 Task: Create a due date automation trigger when advanced on, on the wednesday before a card is due add content with a name or a description not containing resume at 11:00 AM.
Action: Mouse moved to (950, 290)
Screenshot: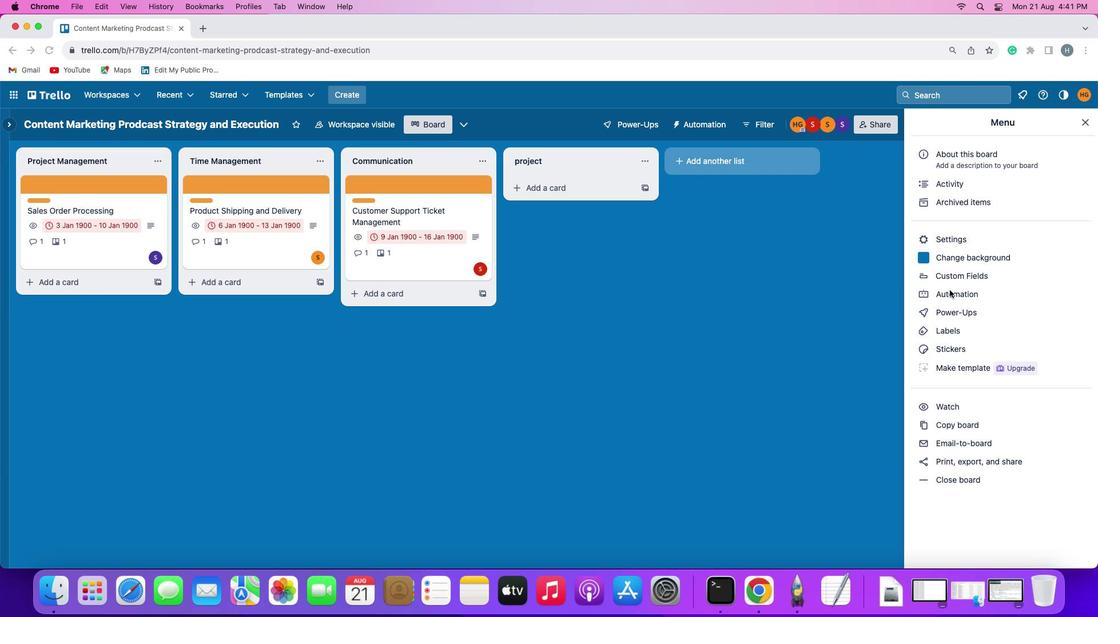 
Action: Mouse pressed left at (950, 290)
Screenshot: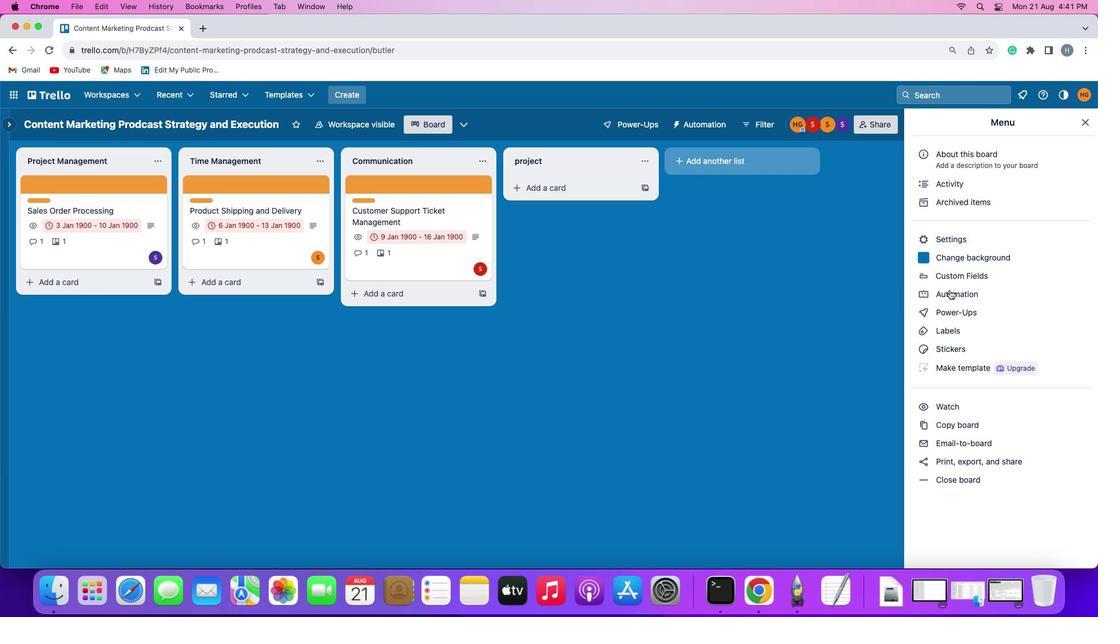 
Action: Mouse pressed left at (950, 290)
Screenshot: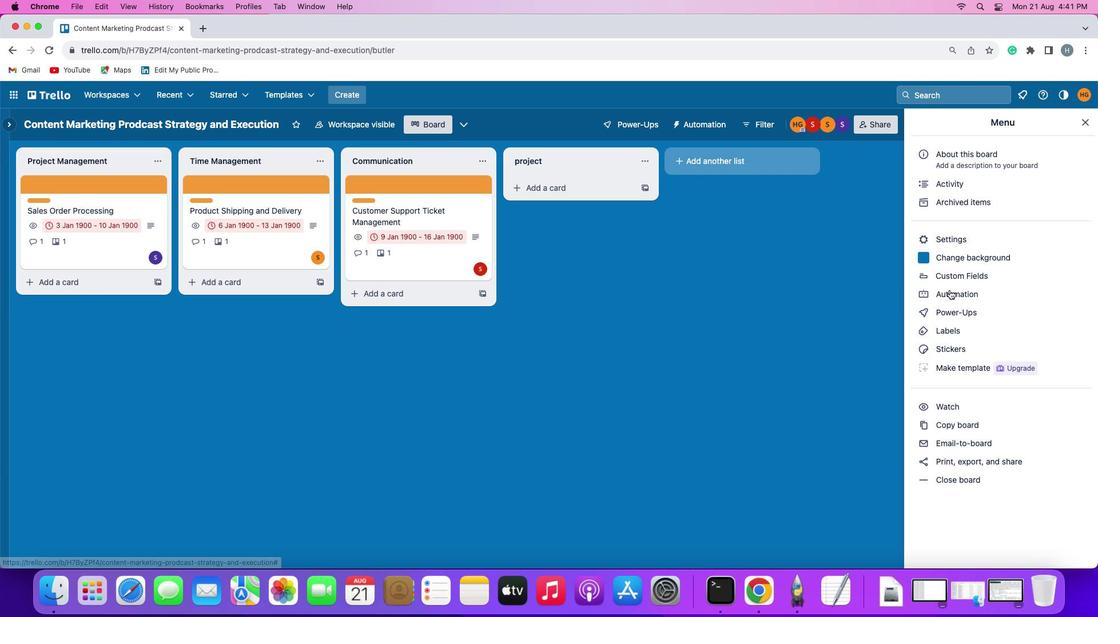 
Action: Mouse moved to (88, 273)
Screenshot: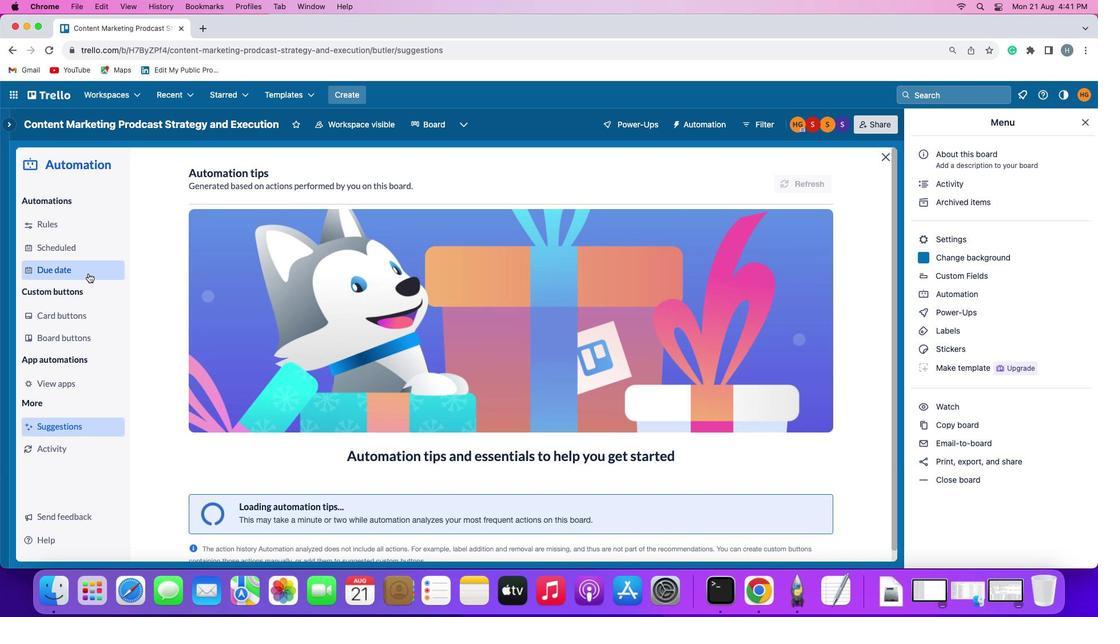 
Action: Mouse pressed left at (88, 273)
Screenshot: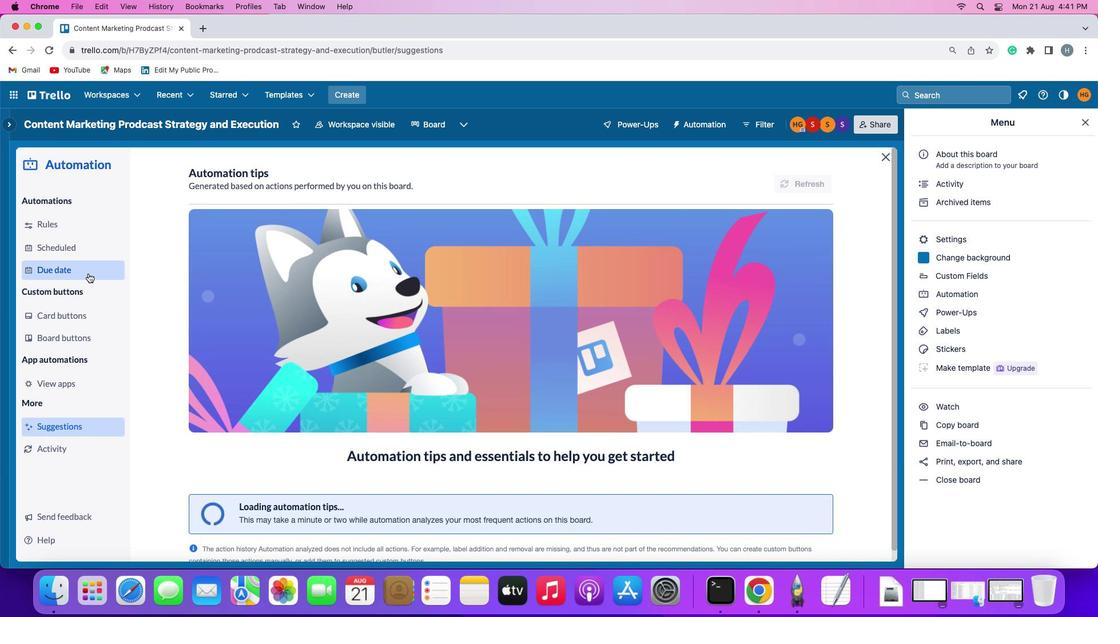 
Action: Mouse moved to (764, 176)
Screenshot: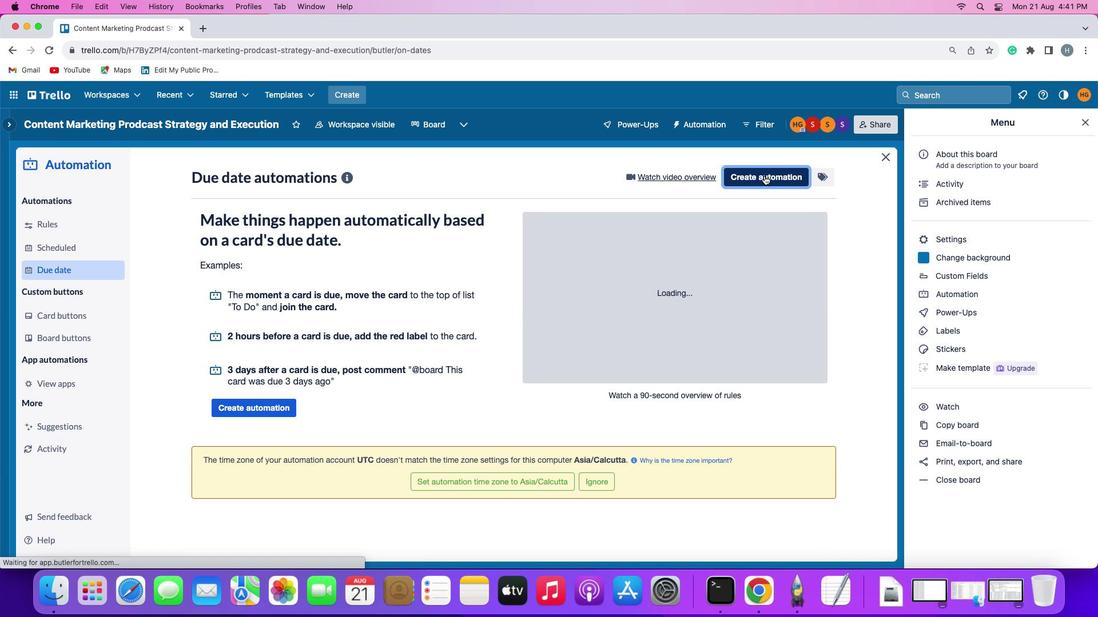 
Action: Mouse pressed left at (764, 176)
Screenshot: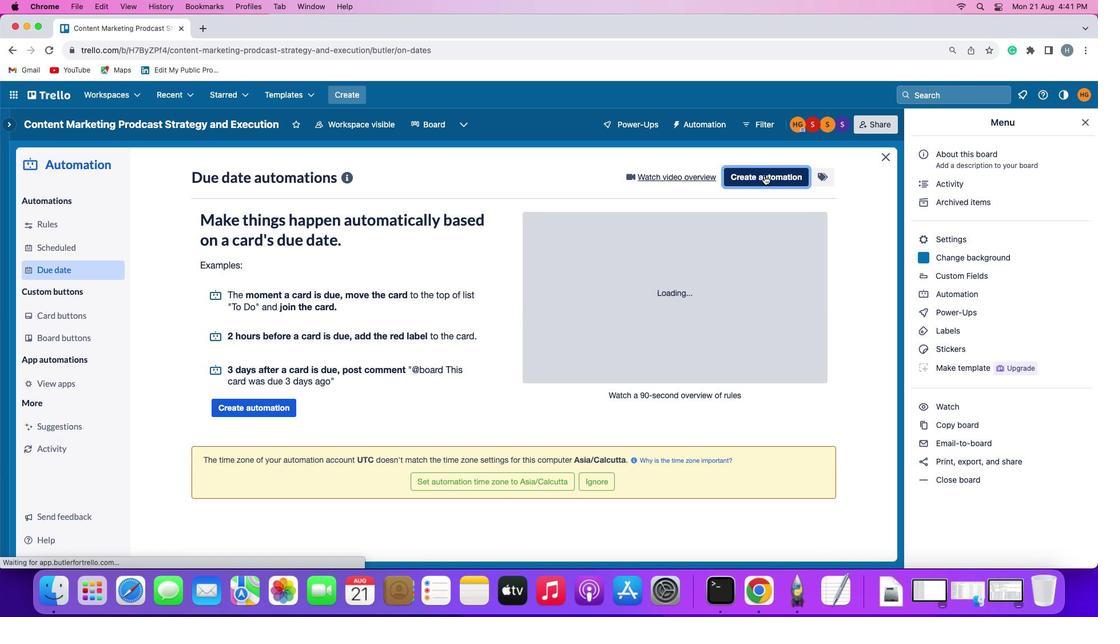 
Action: Mouse moved to (220, 283)
Screenshot: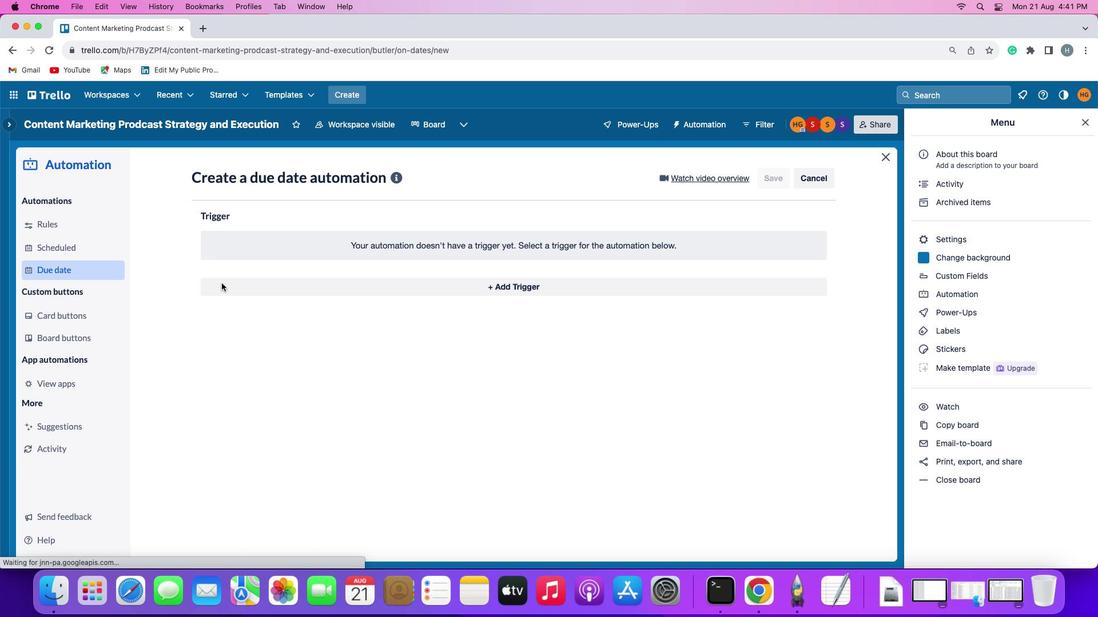 
Action: Mouse pressed left at (220, 283)
Screenshot: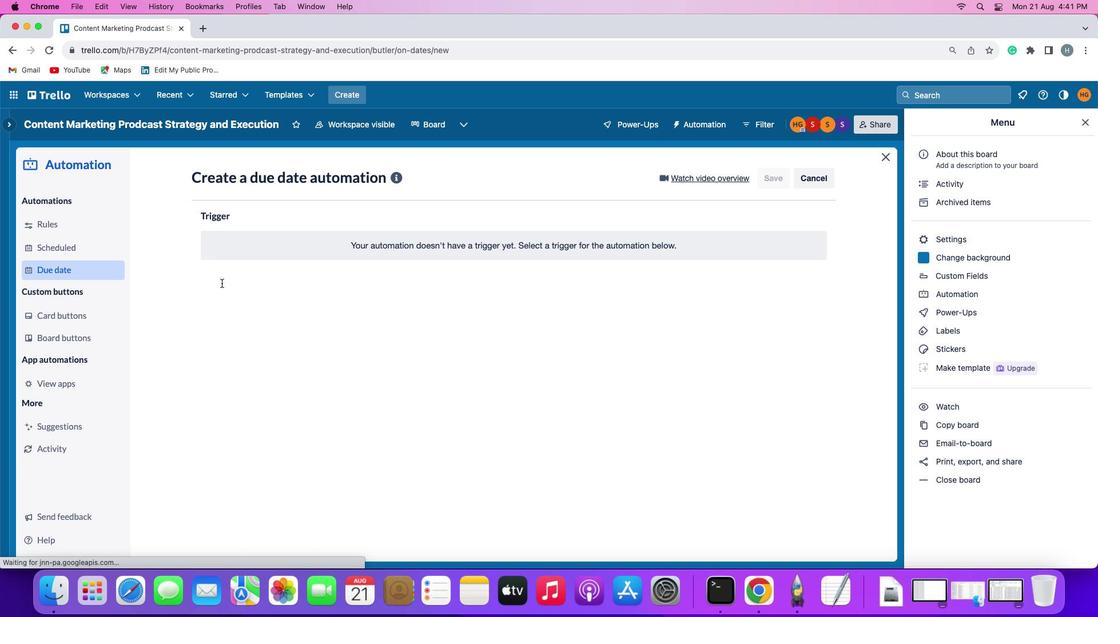 
Action: Mouse moved to (249, 514)
Screenshot: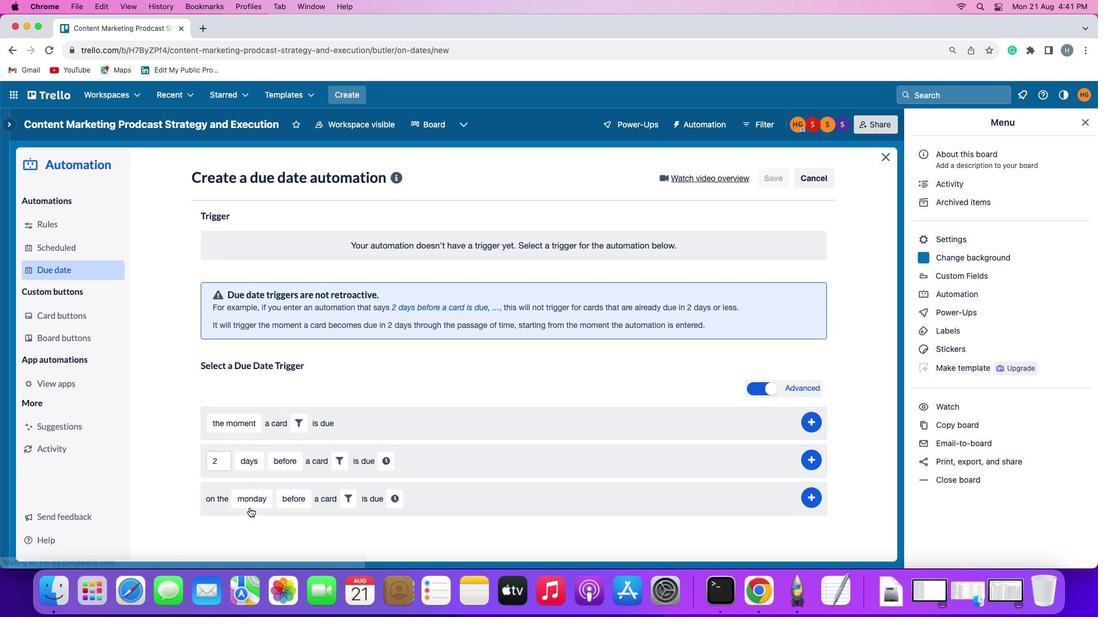 
Action: Mouse pressed left at (249, 514)
Screenshot: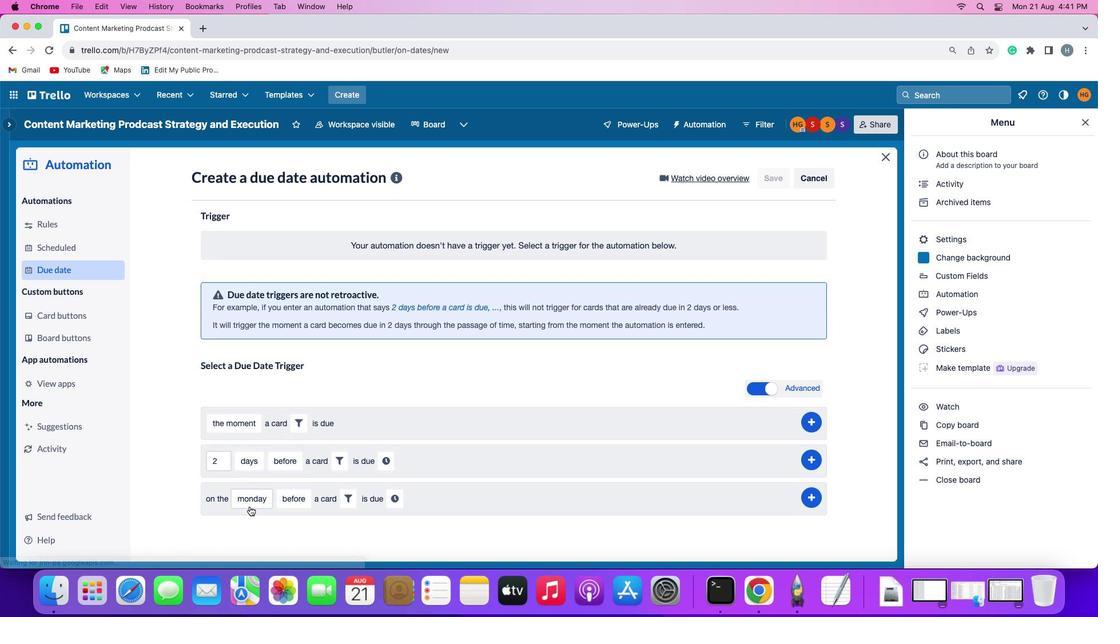 
Action: Mouse moved to (250, 503)
Screenshot: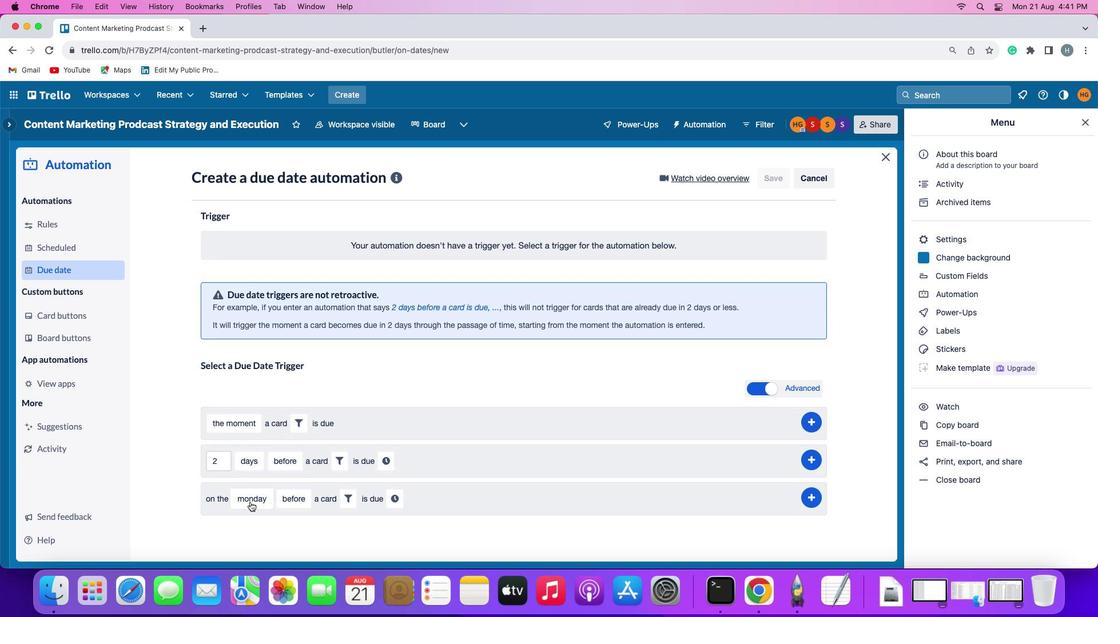 
Action: Mouse pressed left at (250, 503)
Screenshot: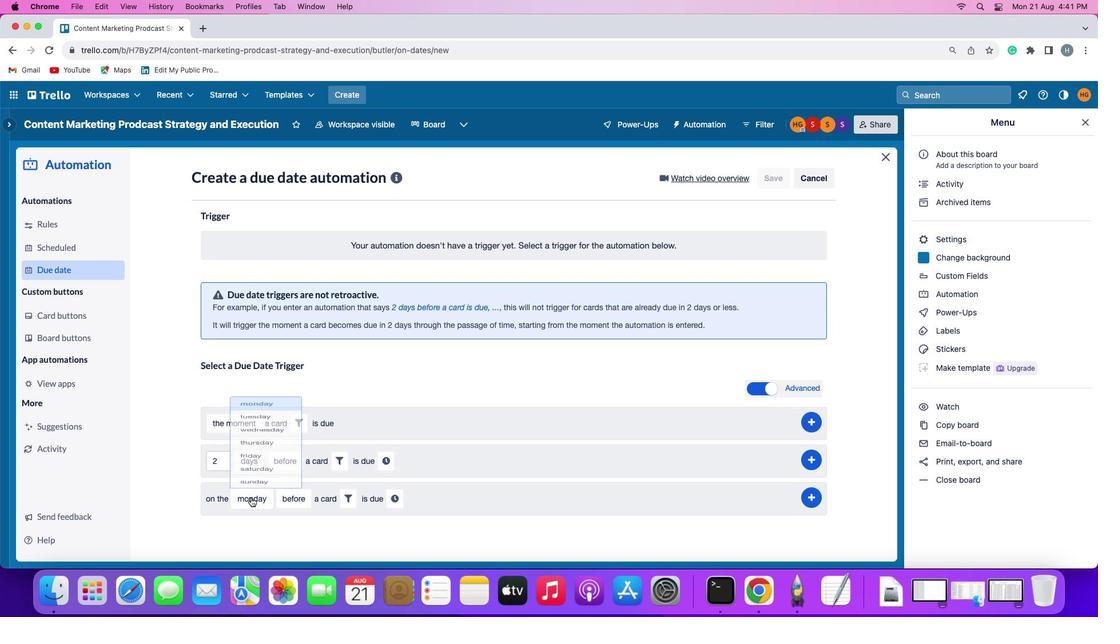 
Action: Mouse moved to (275, 390)
Screenshot: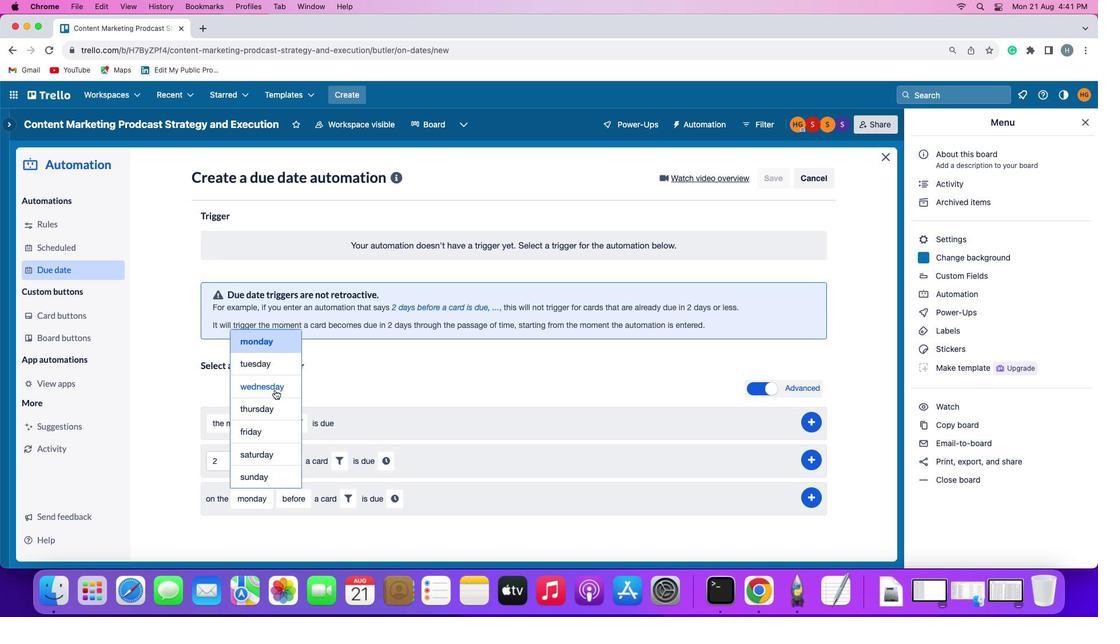 
Action: Mouse pressed left at (275, 390)
Screenshot: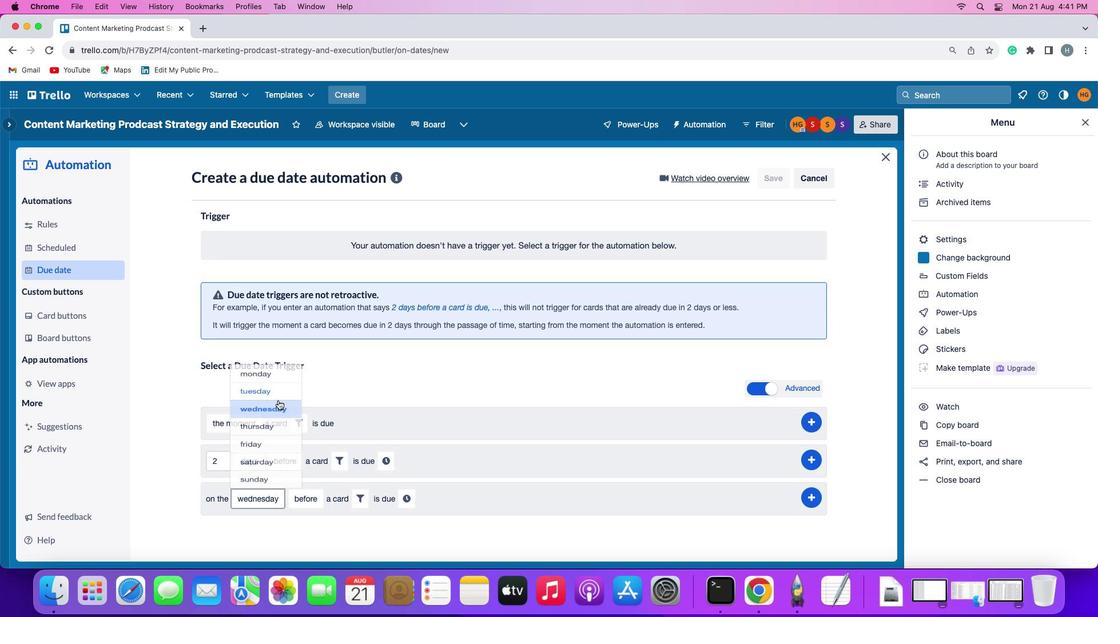 
Action: Mouse moved to (366, 495)
Screenshot: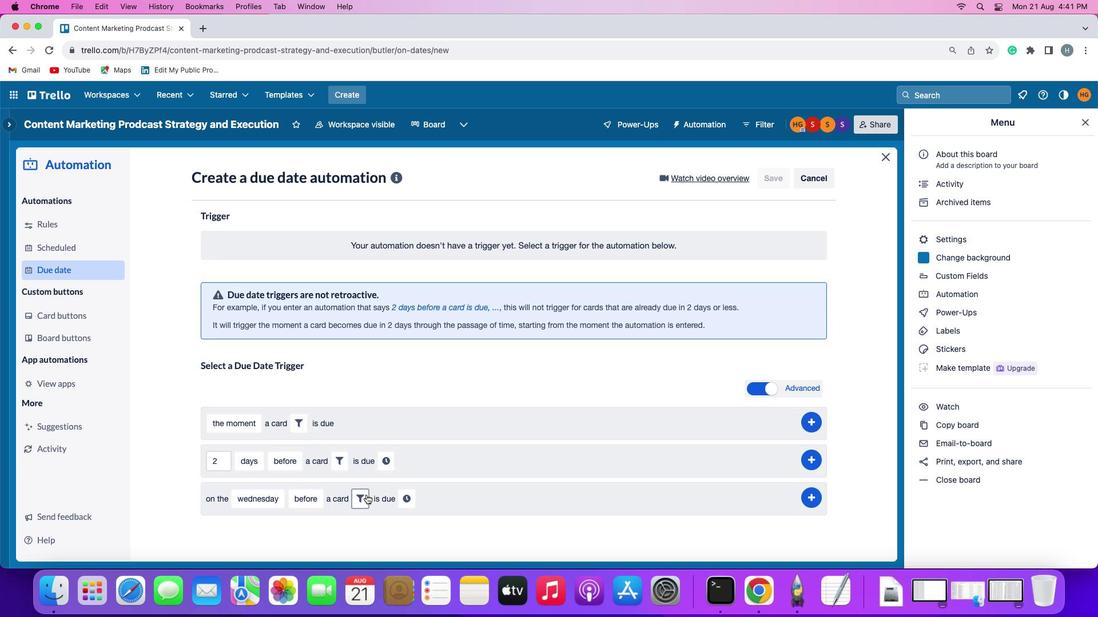 
Action: Mouse pressed left at (366, 495)
Screenshot: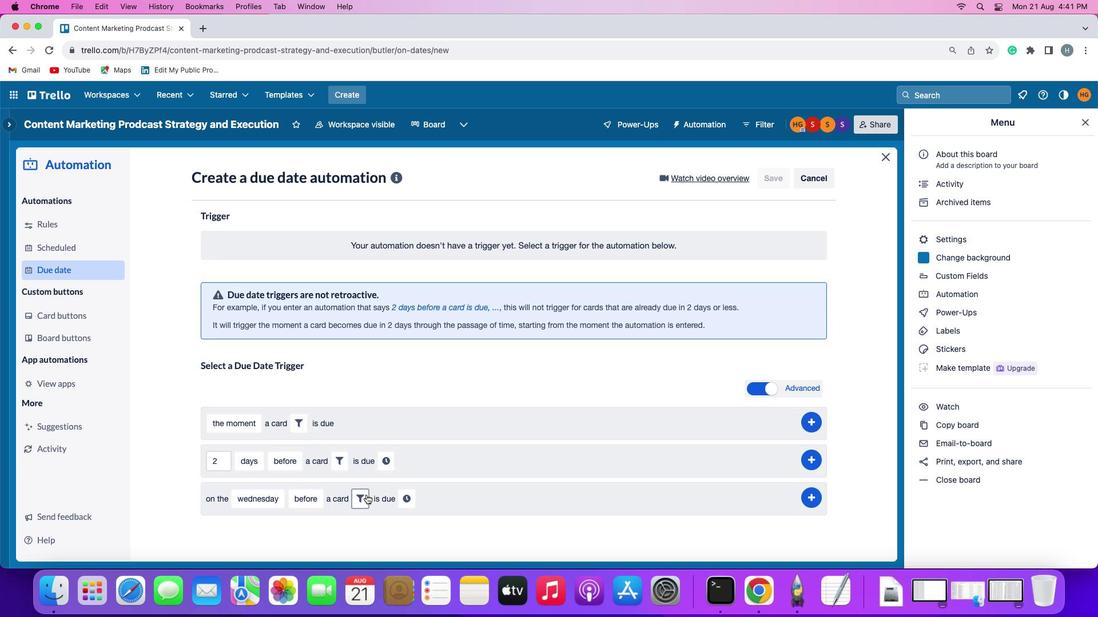 
Action: Mouse moved to (511, 534)
Screenshot: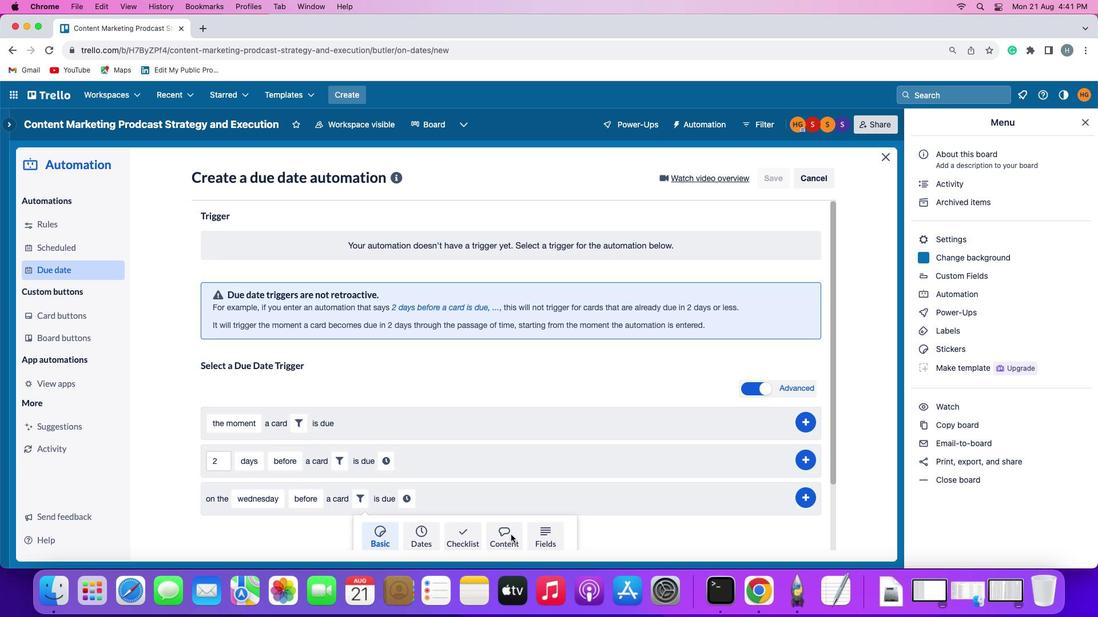
Action: Mouse pressed left at (511, 534)
Screenshot: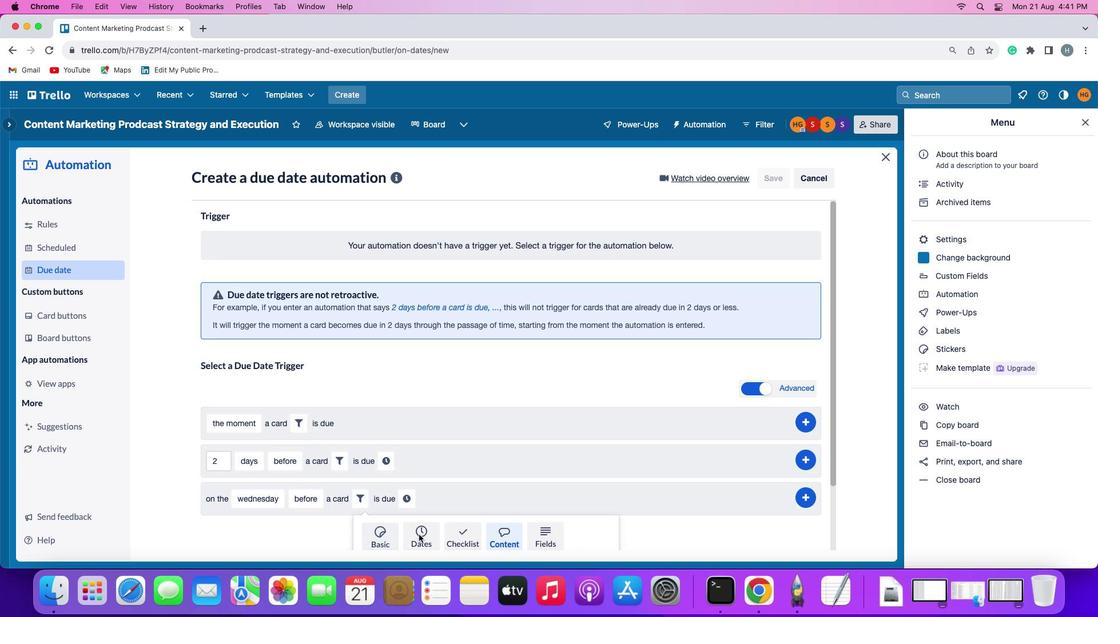 
Action: Mouse moved to (284, 532)
Screenshot: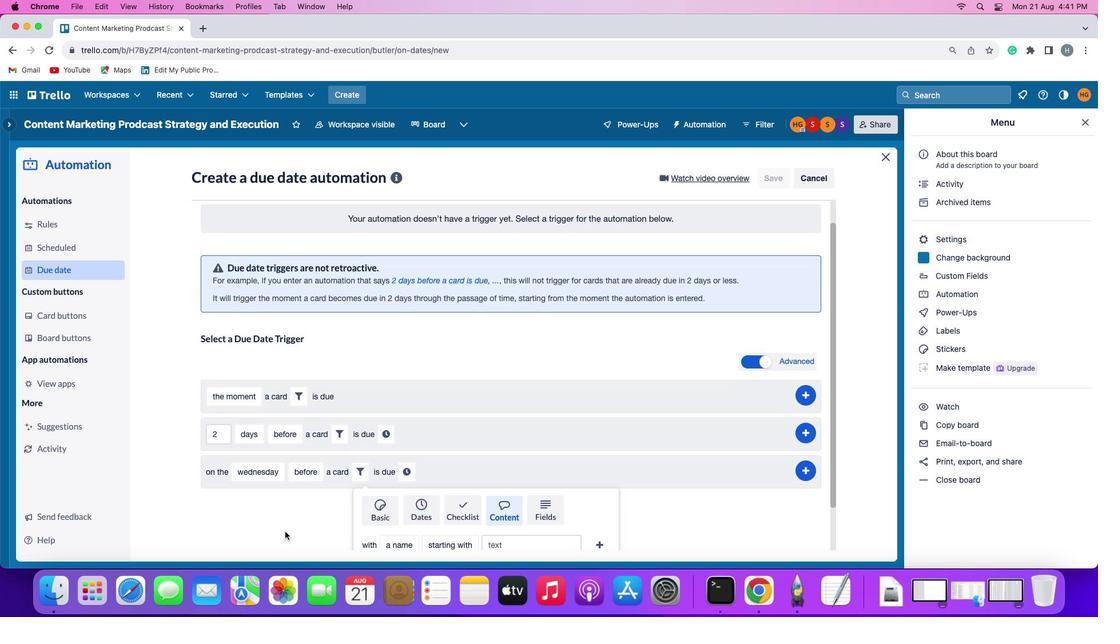 
Action: Mouse scrolled (284, 532) with delta (0, 0)
Screenshot: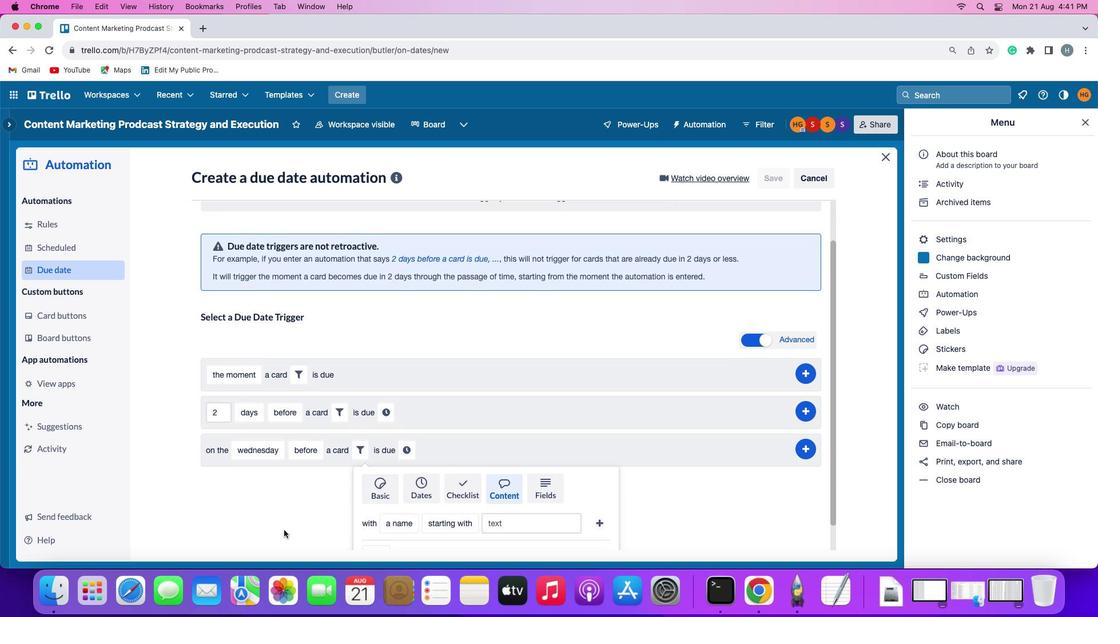 
Action: Mouse scrolled (284, 532) with delta (0, 0)
Screenshot: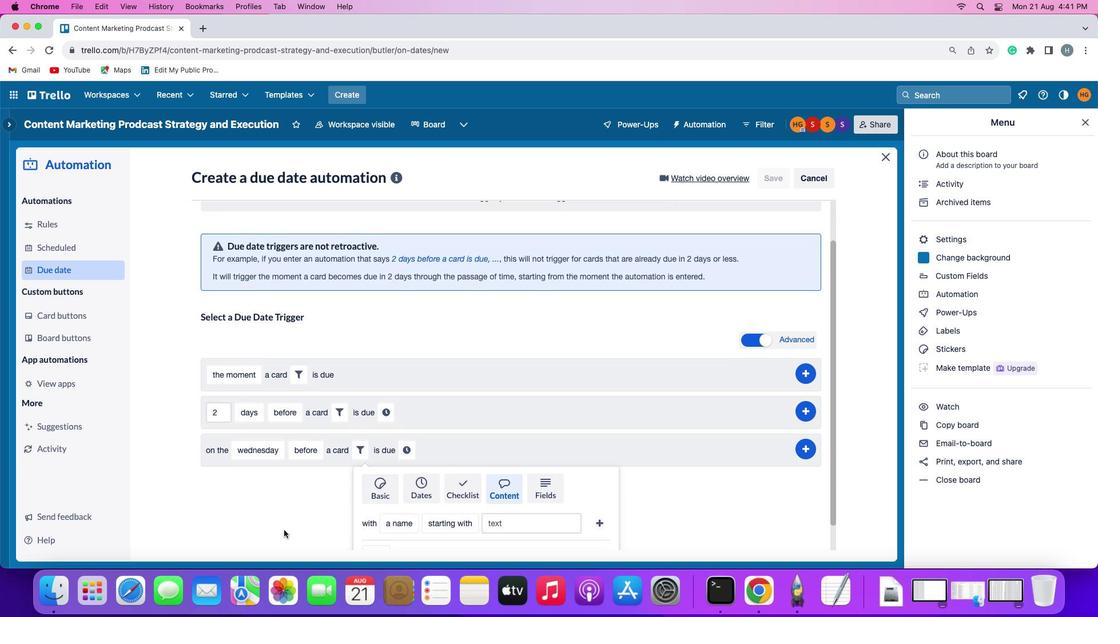 
Action: Mouse scrolled (284, 532) with delta (0, -1)
Screenshot: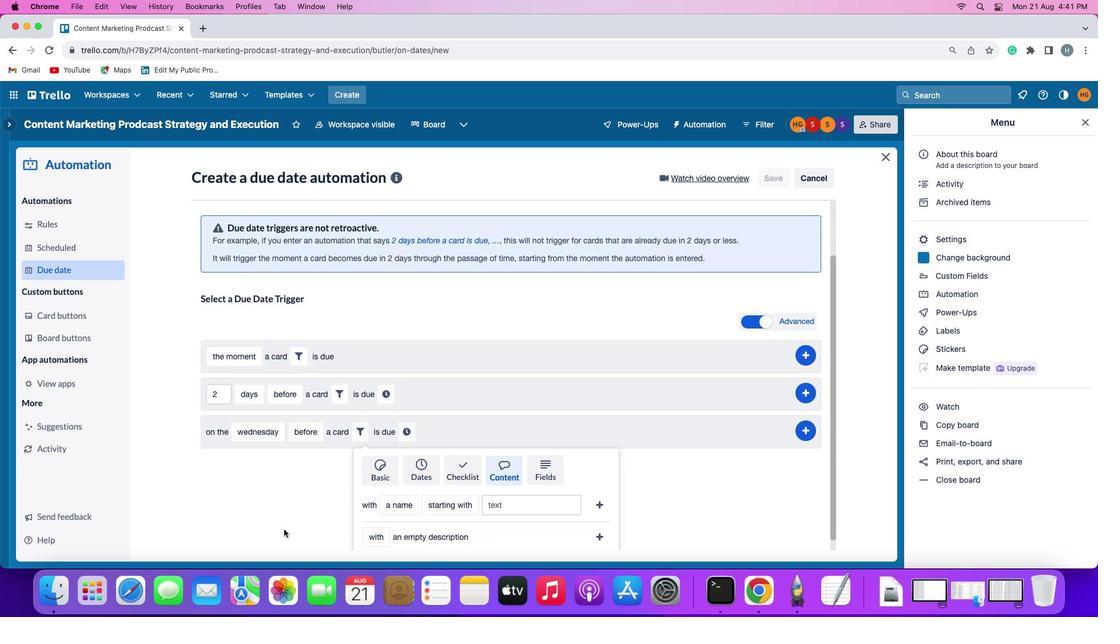 
Action: Mouse scrolled (284, 532) with delta (0, -2)
Screenshot: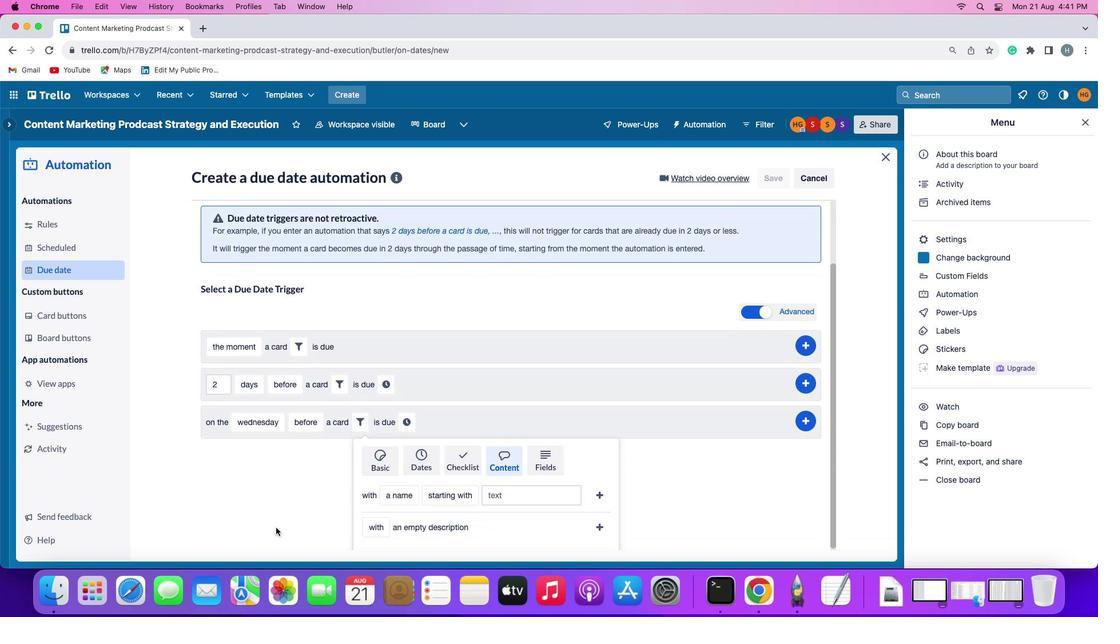 
Action: Mouse moved to (398, 492)
Screenshot: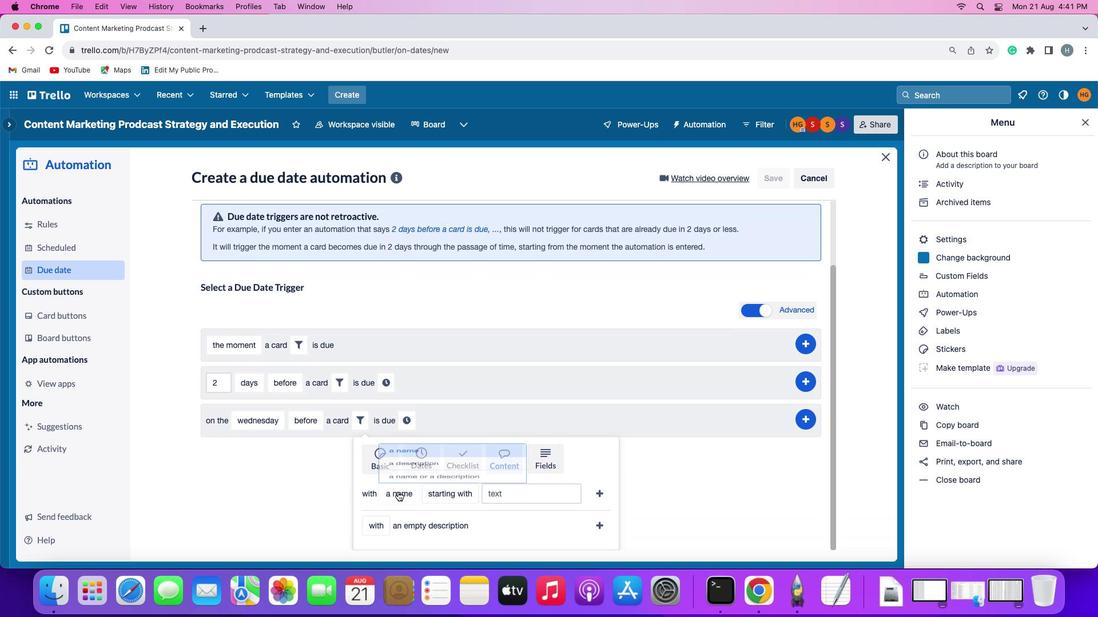 
Action: Mouse pressed left at (398, 492)
Screenshot: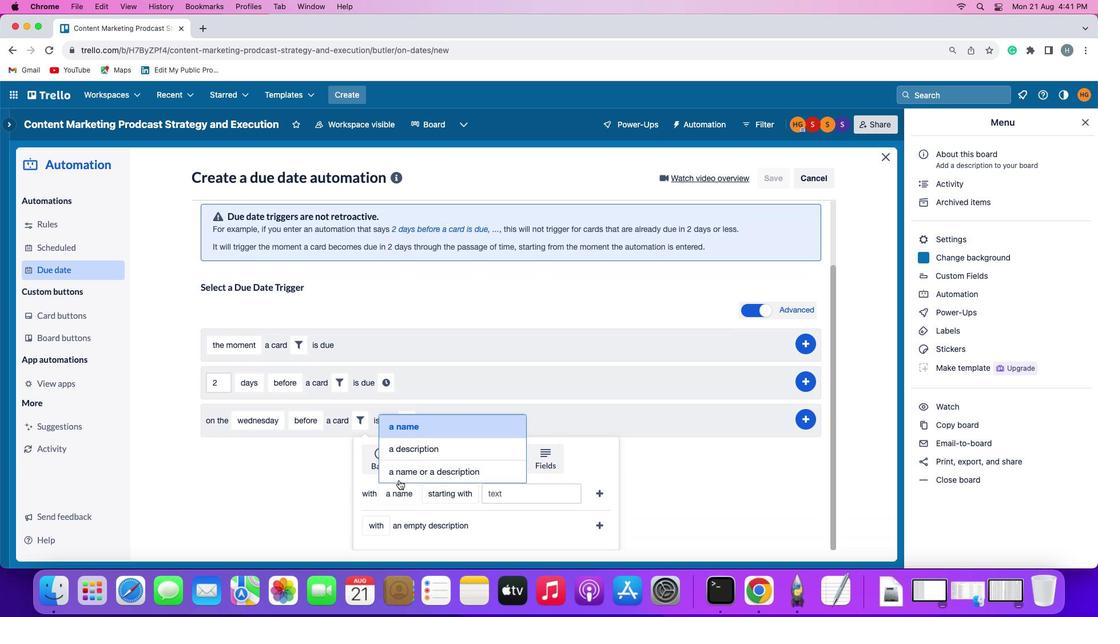 
Action: Mouse moved to (402, 470)
Screenshot: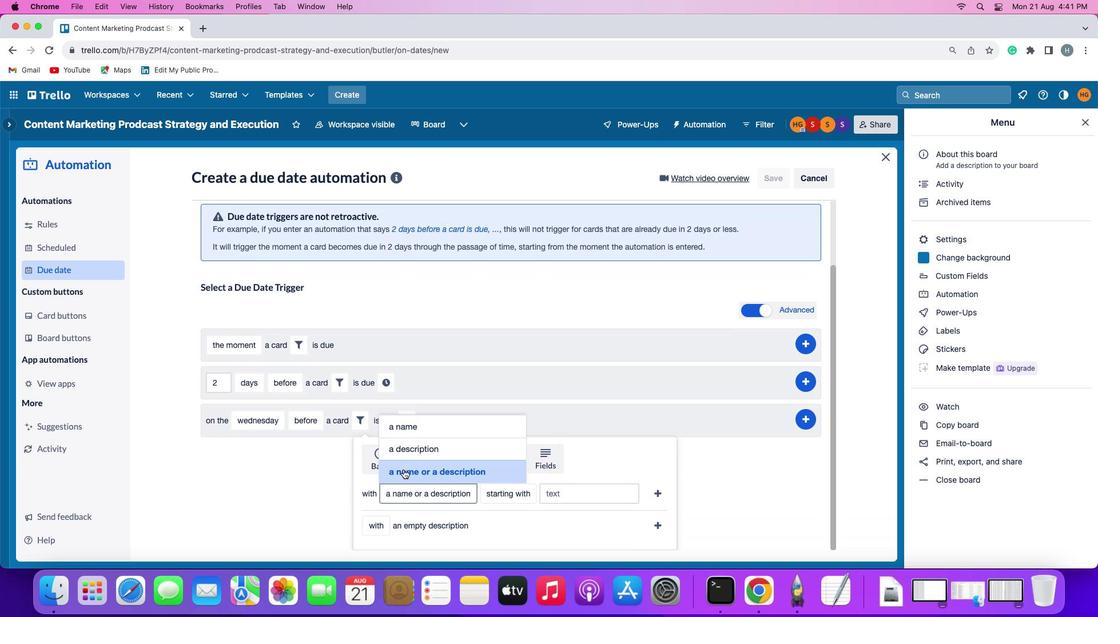 
Action: Mouse pressed left at (402, 470)
Screenshot: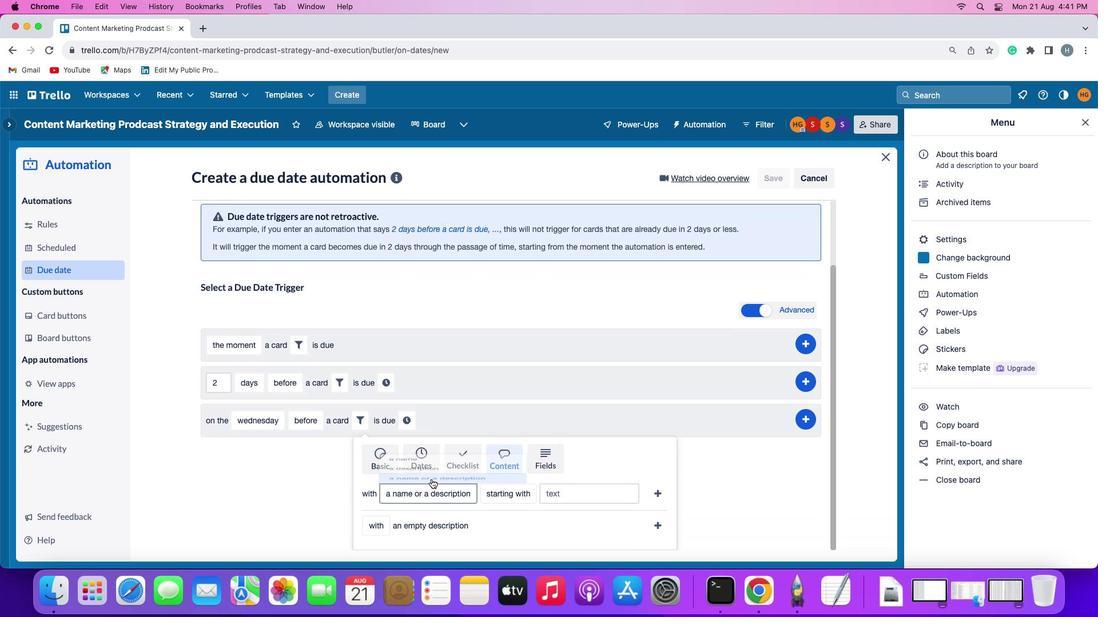 
Action: Mouse moved to (495, 491)
Screenshot: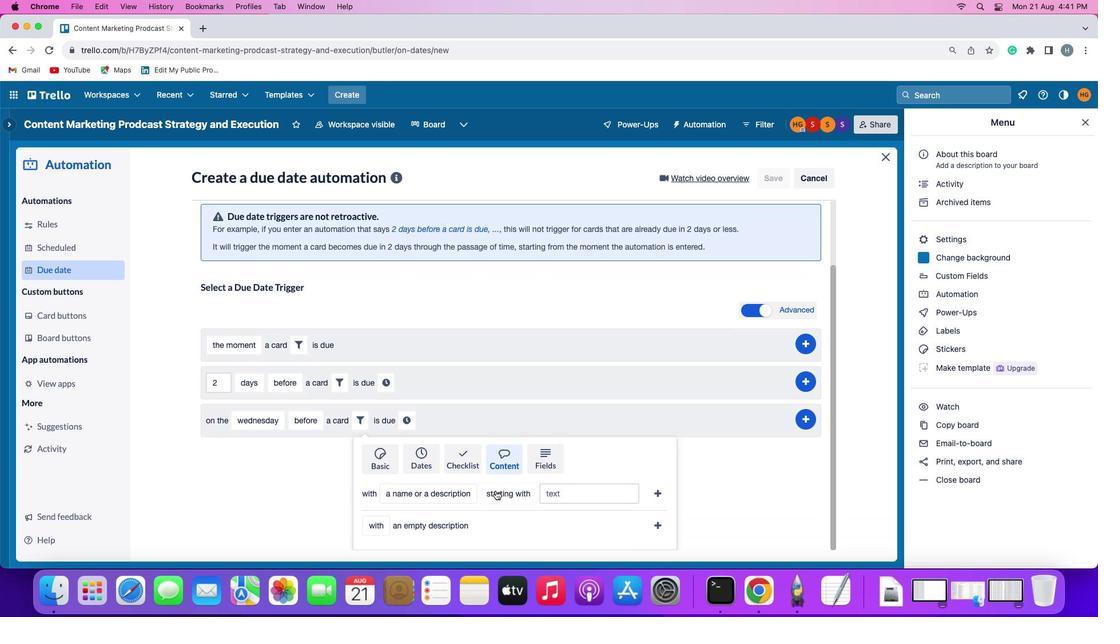 
Action: Mouse pressed left at (495, 491)
Screenshot: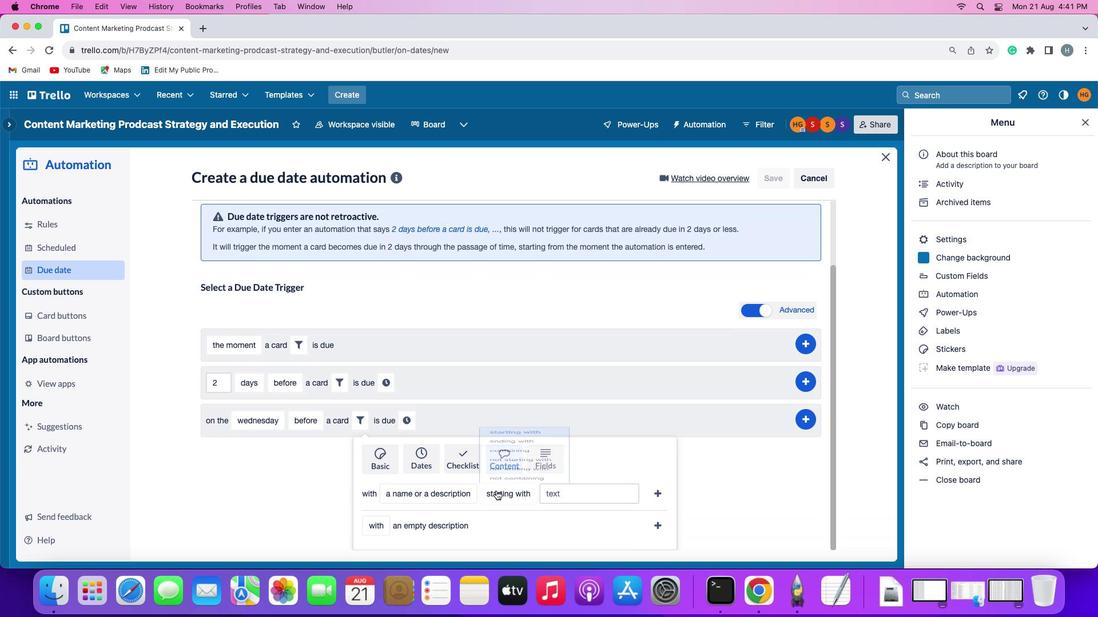 
Action: Mouse moved to (498, 477)
Screenshot: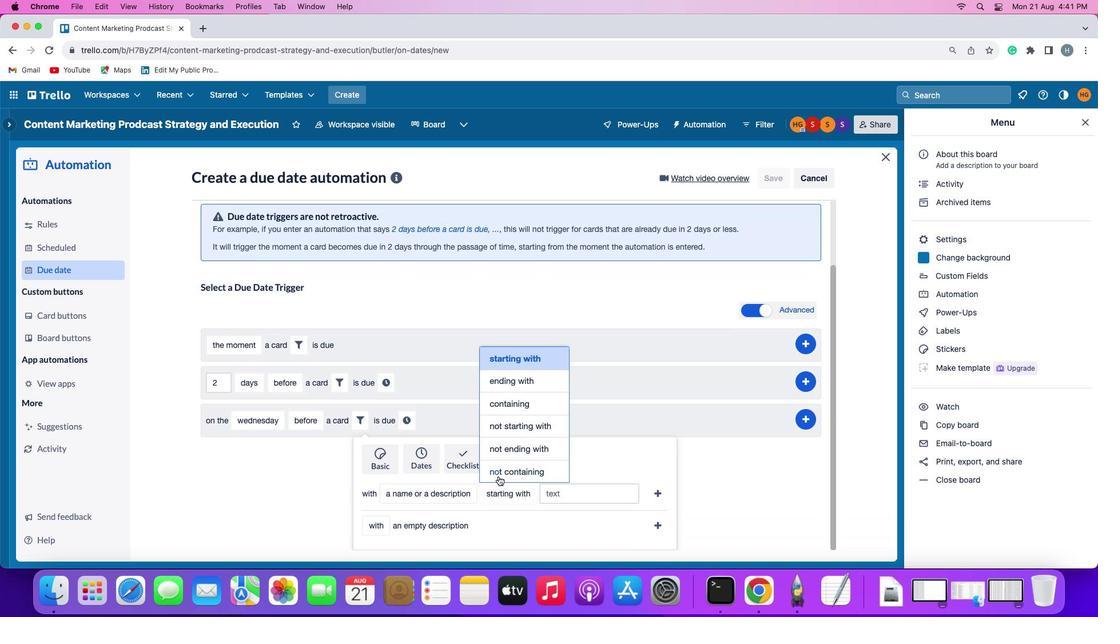 
Action: Mouse pressed left at (498, 477)
Screenshot: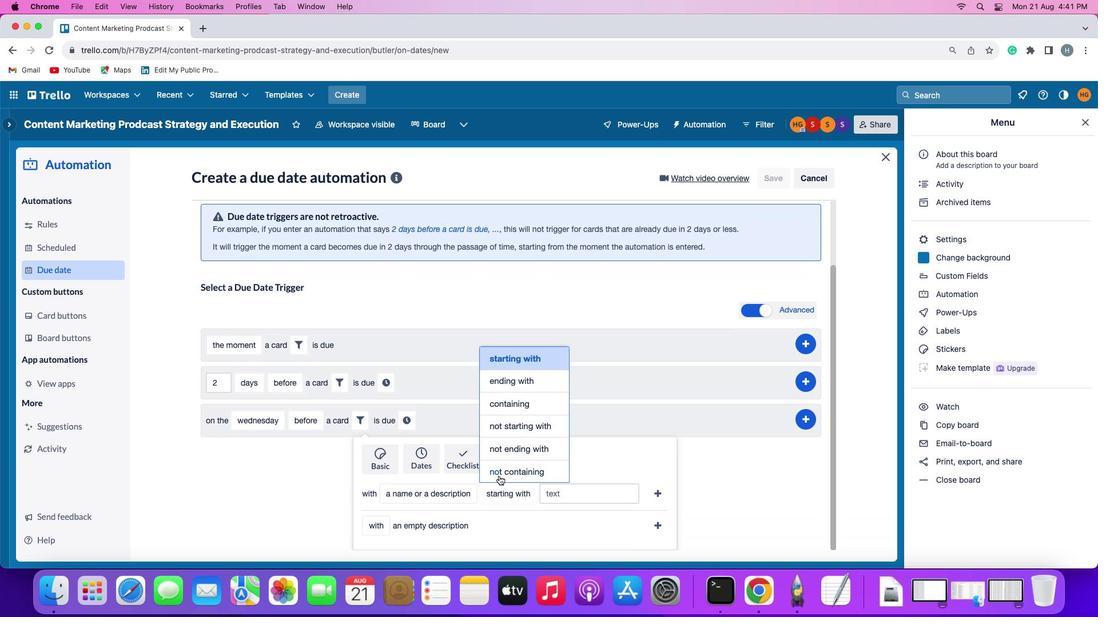 
Action: Mouse moved to (563, 491)
Screenshot: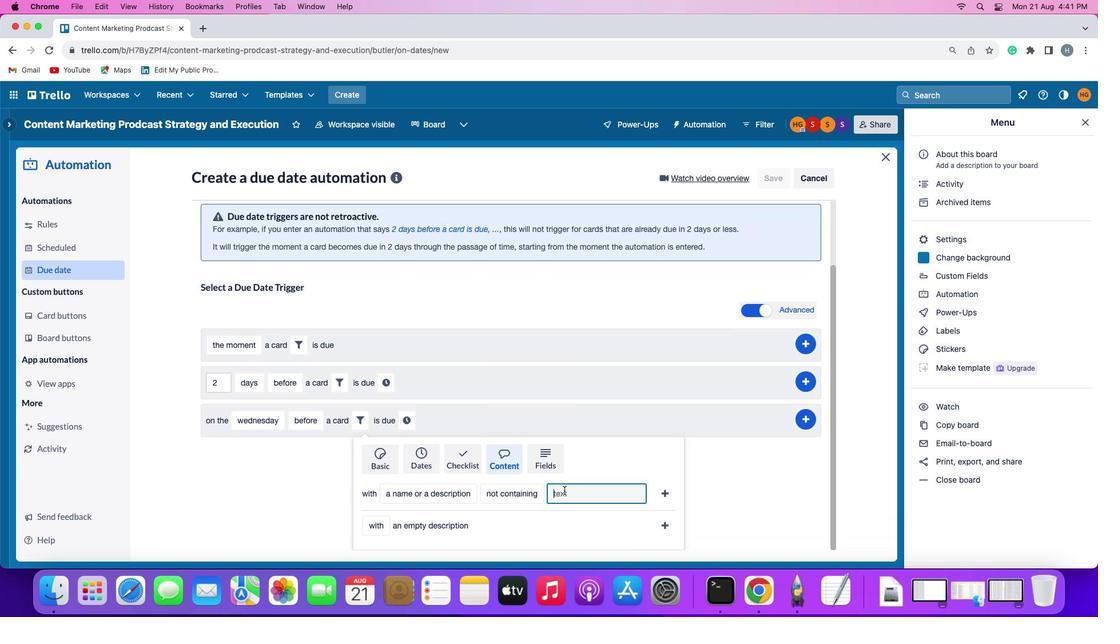 
Action: Mouse pressed left at (563, 491)
Screenshot: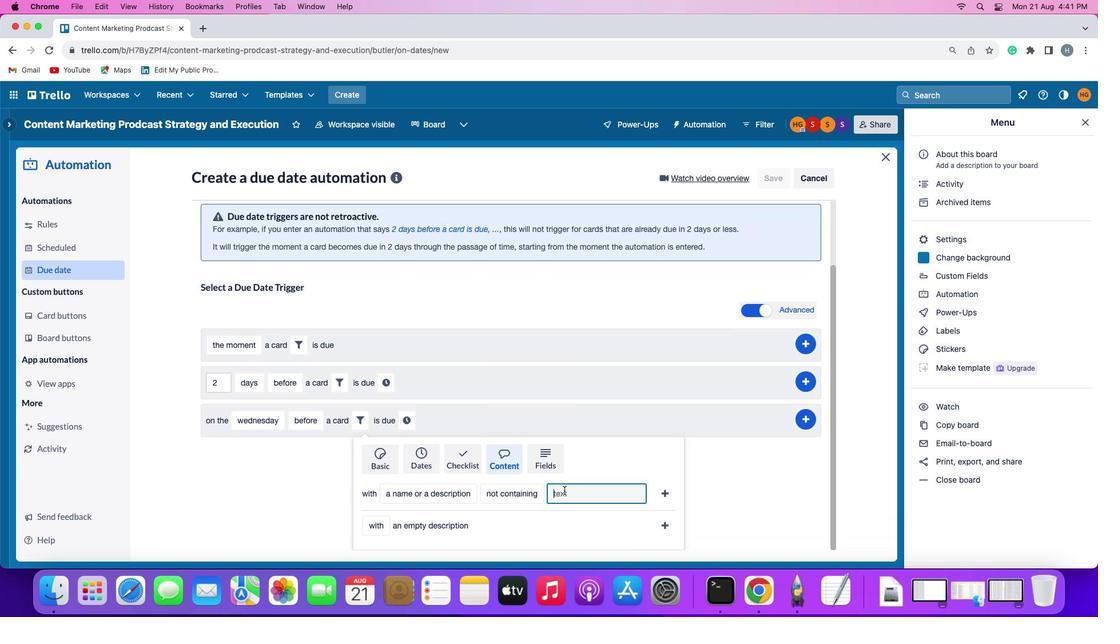 
Action: Mouse moved to (565, 491)
Screenshot: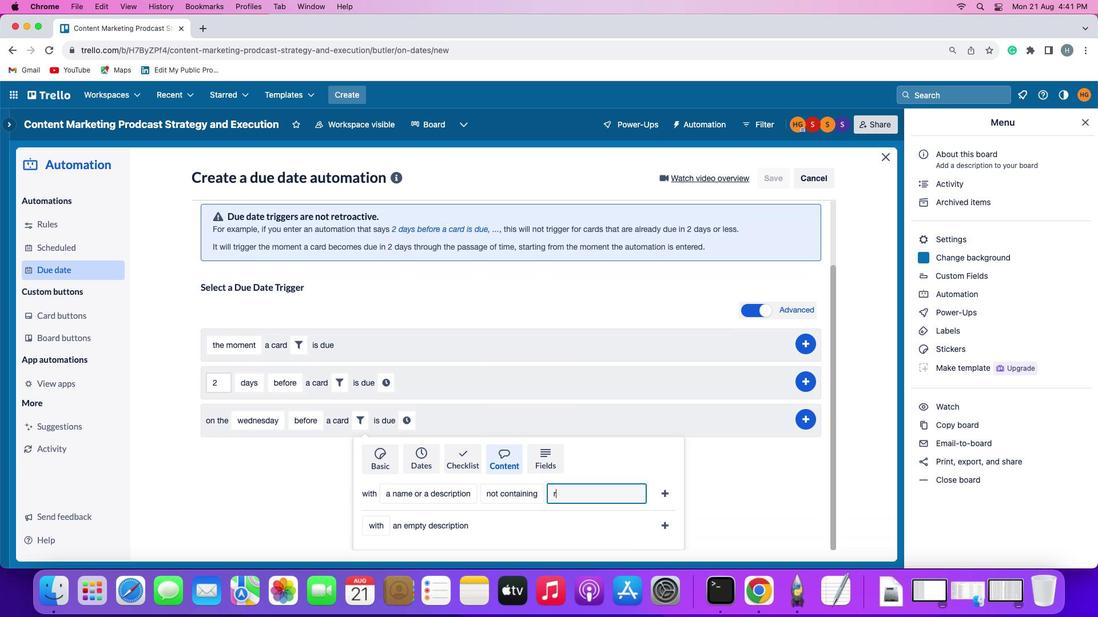 
Action: Key pressed 'r''e'
Screenshot: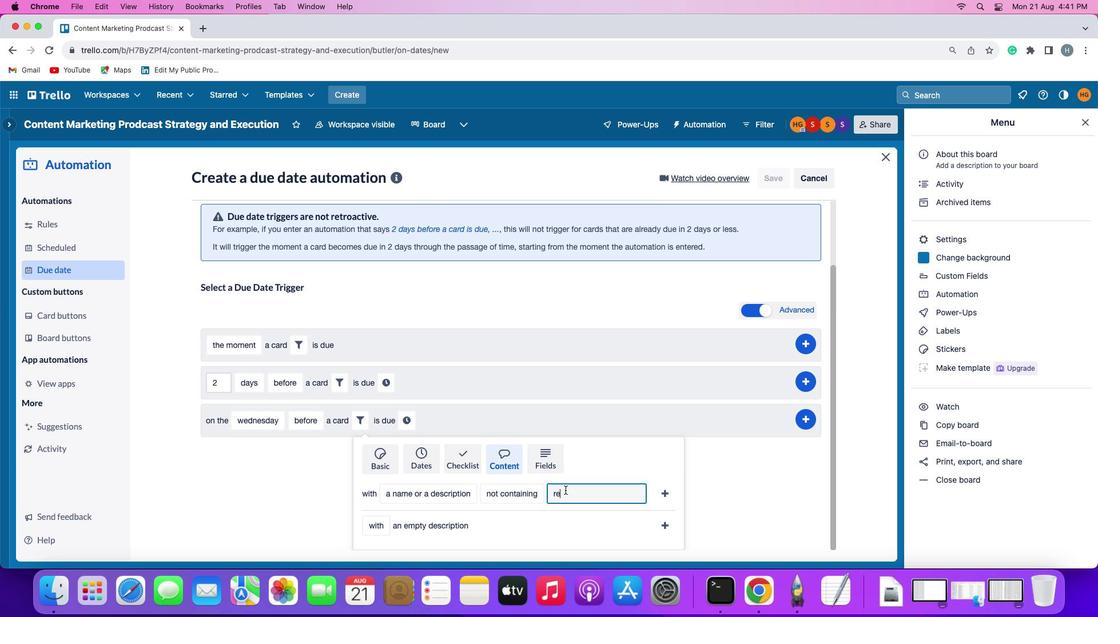 
Action: Mouse moved to (565, 490)
Screenshot: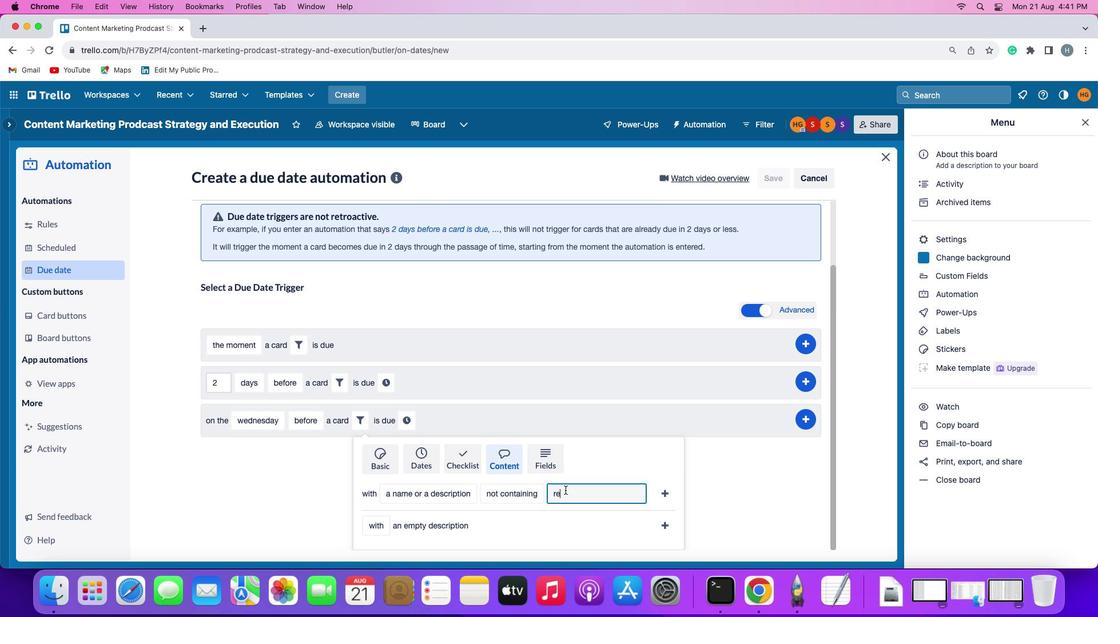
Action: Key pressed 's'
Screenshot: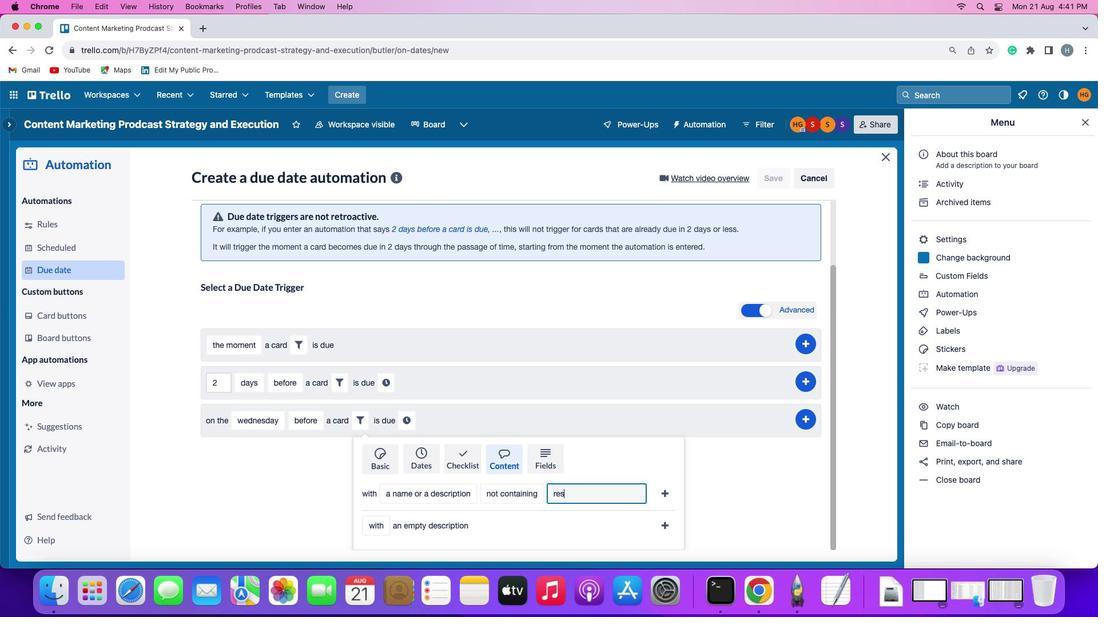 
Action: Mouse moved to (565, 490)
Screenshot: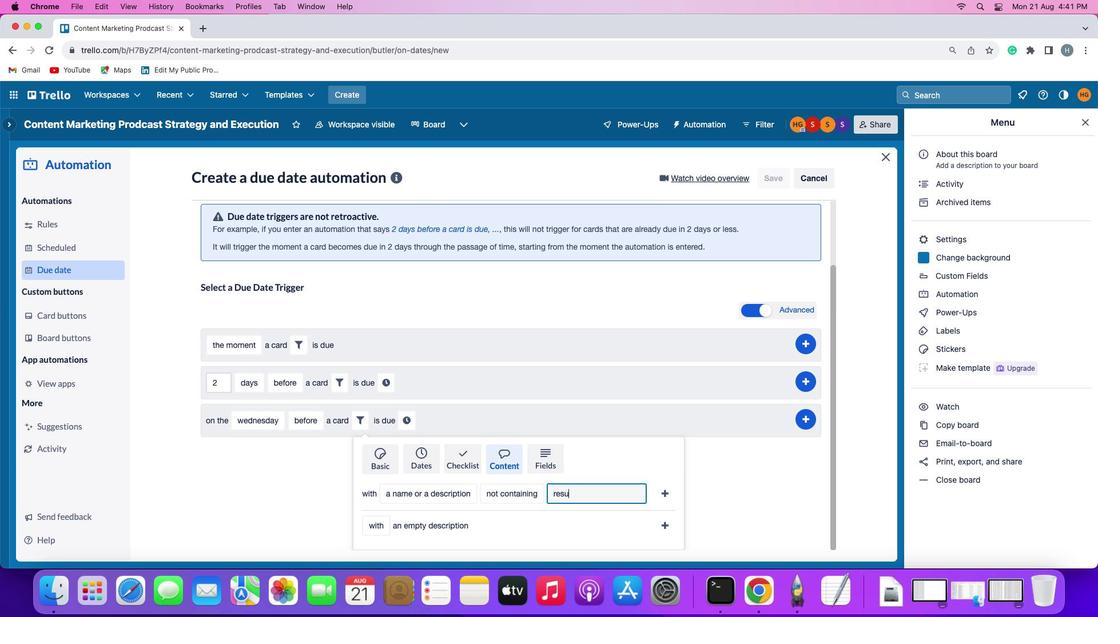 
Action: Key pressed 'u''m'
Screenshot: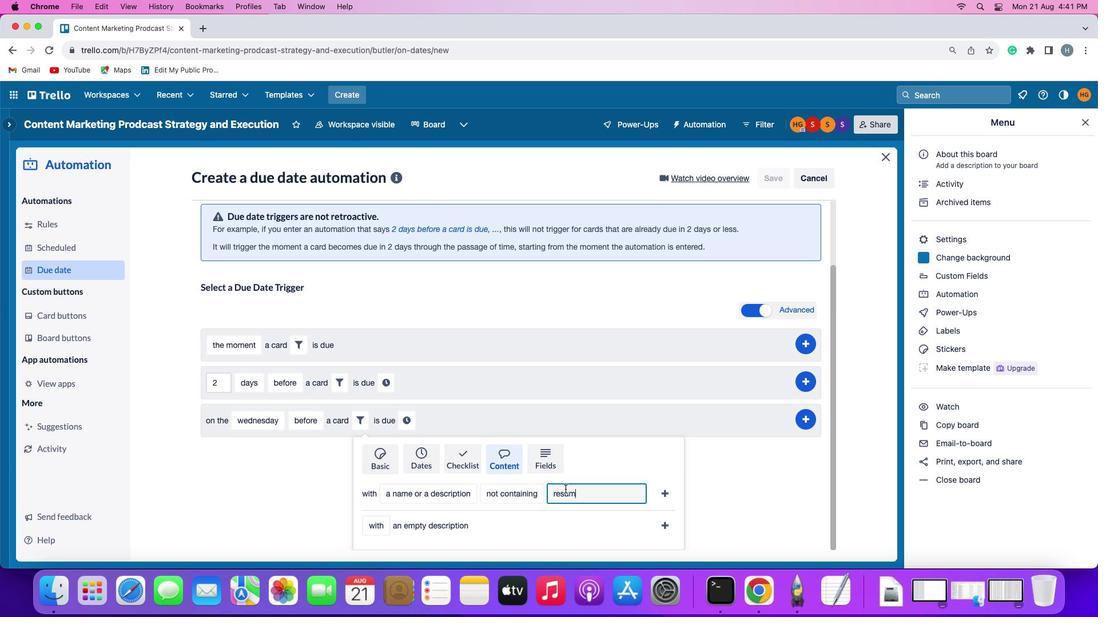 
Action: Mouse moved to (565, 489)
Screenshot: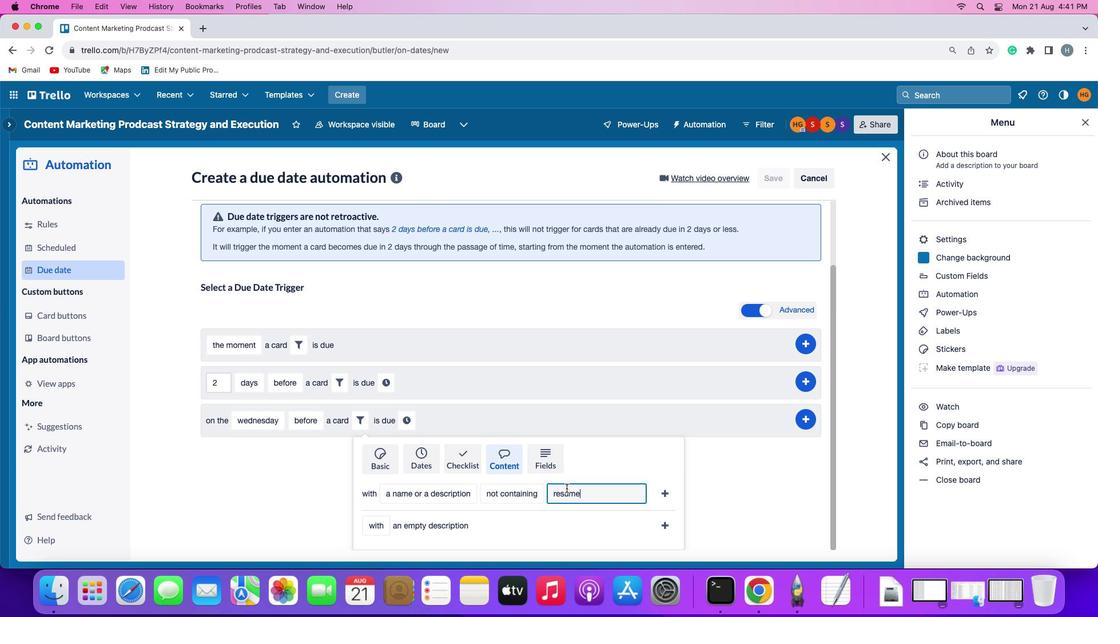 
Action: Key pressed 'e'
Screenshot: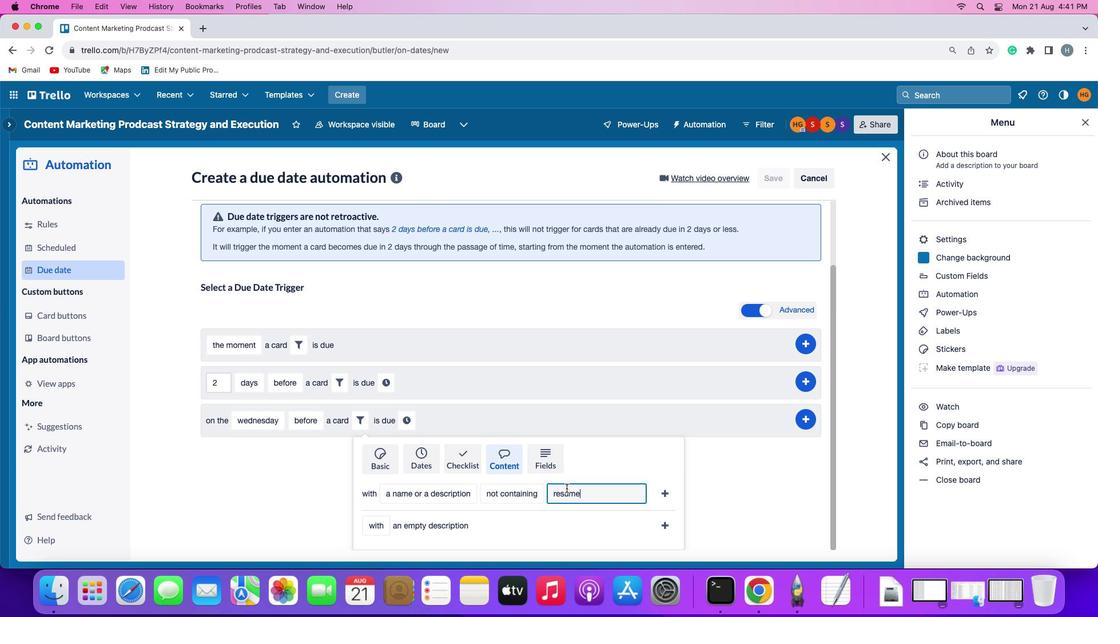 
Action: Mouse moved to (661, 489)
Screenshot: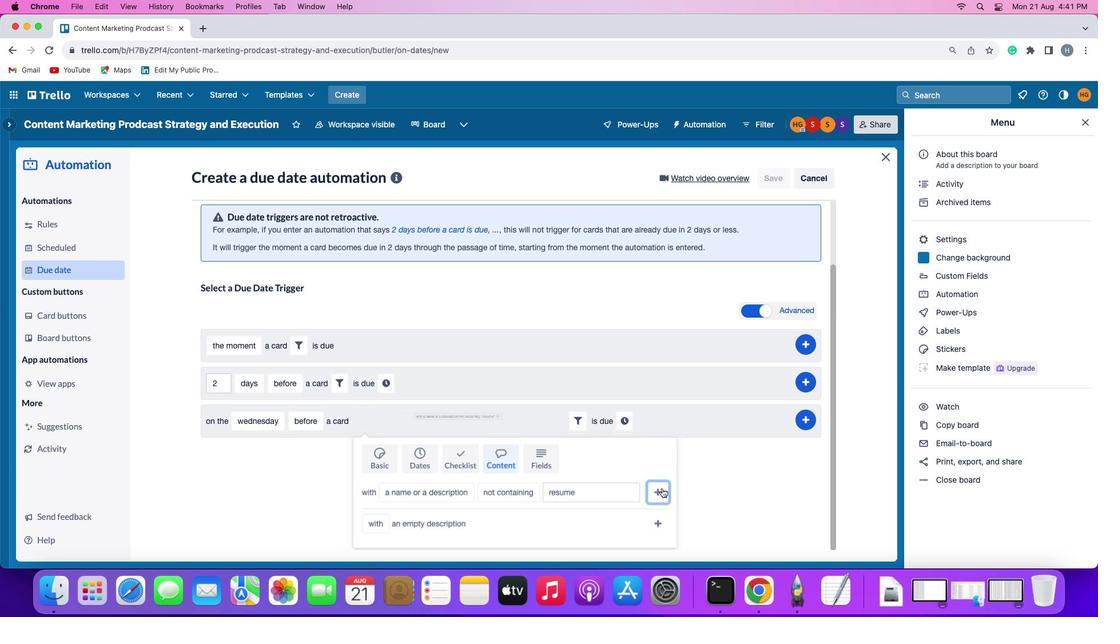 
Action: Mouse pressed left at (661, 489)
Screenshot: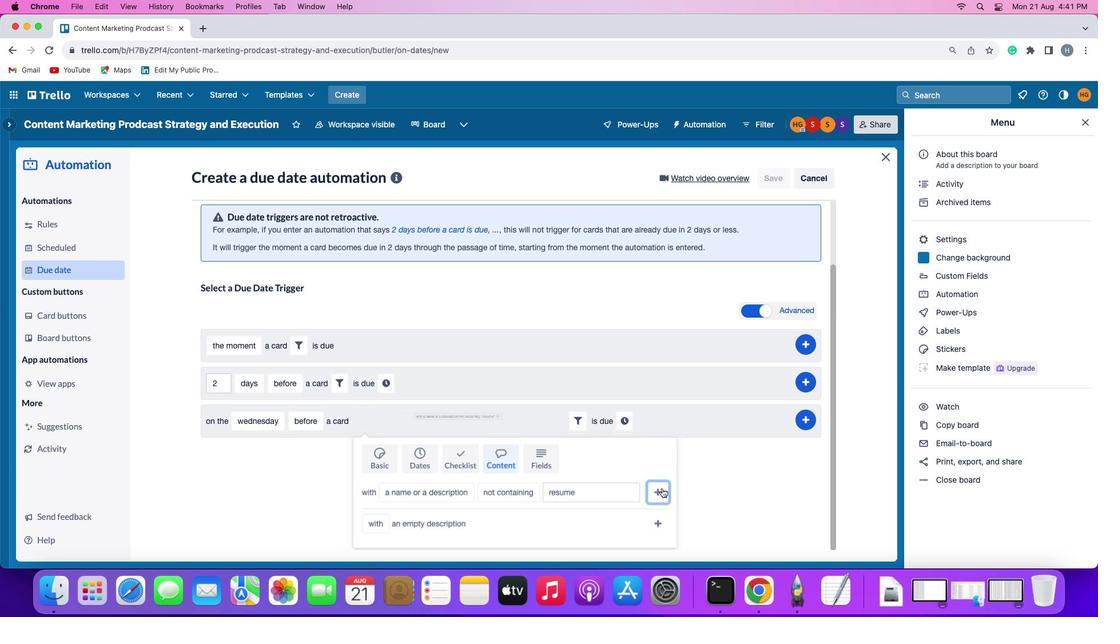 
Action: Mouse moved to (626, 494)
Screenshot: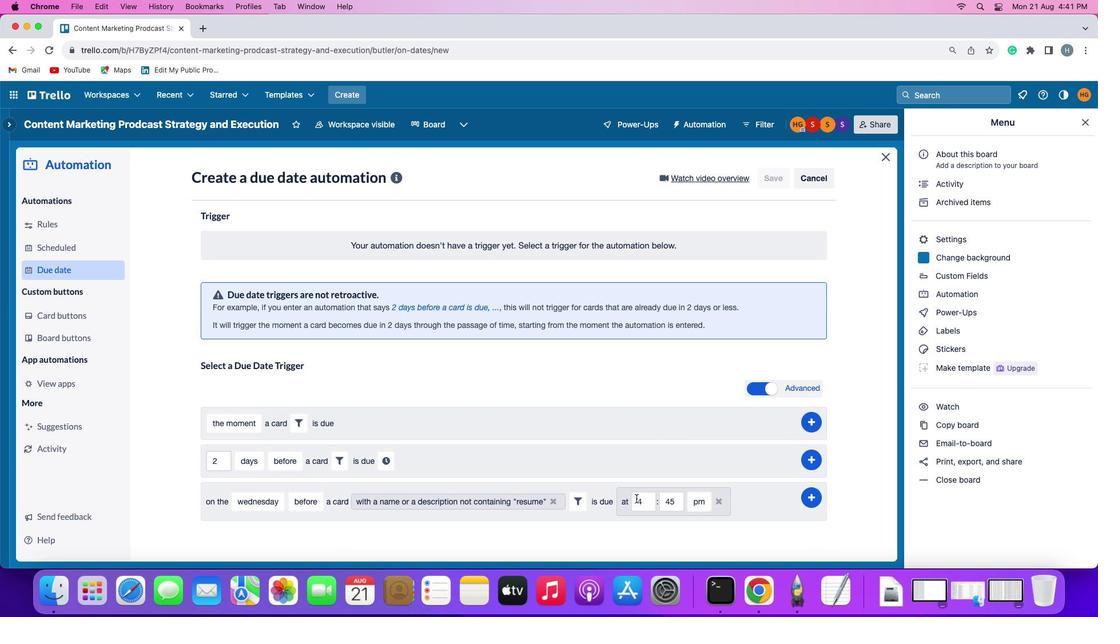 
Action: Mouse pressed left at (626, 494)
Screenshot: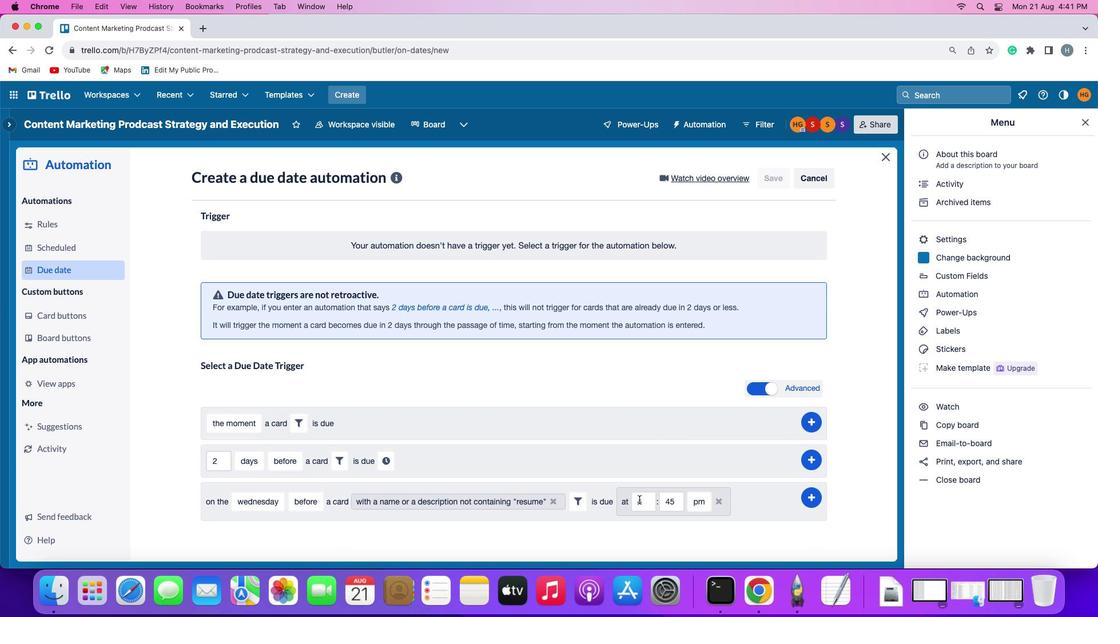 
Action: Mouse moved to (644, 499)
Screenshot: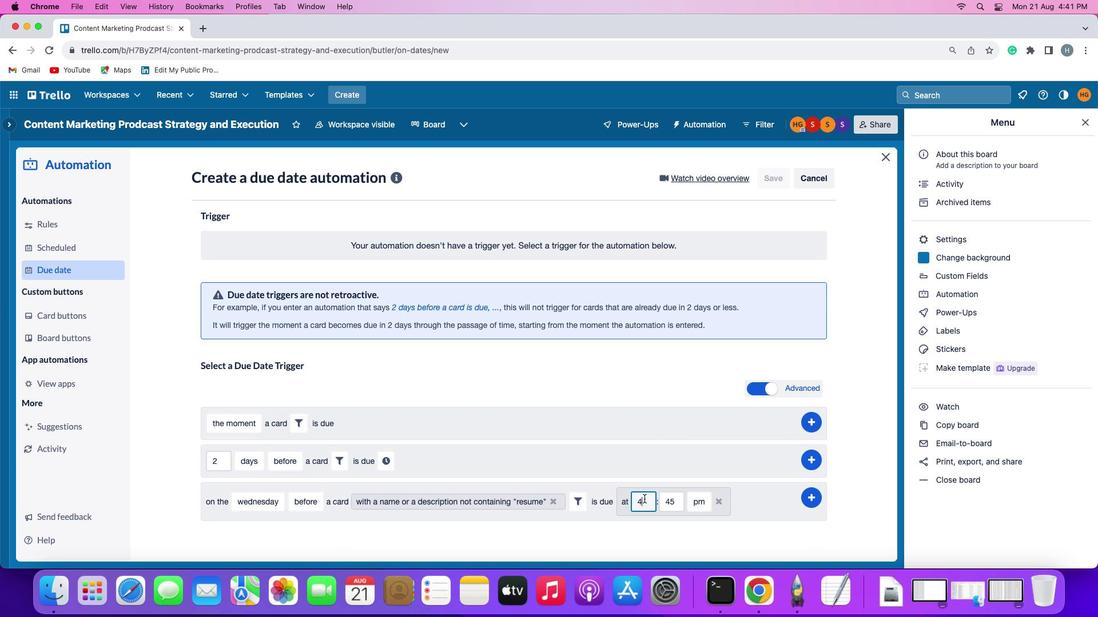 
Action: Mouse pressed left at (644, 499)
Screenshot: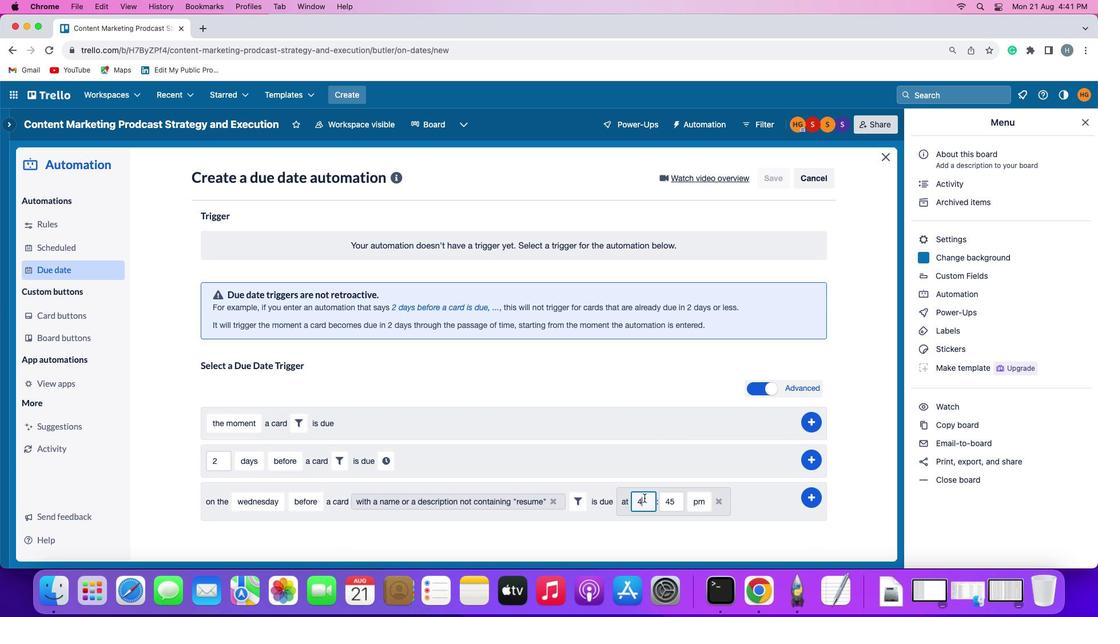 
Action: Mouse moved to (643, 499)
Screenshot: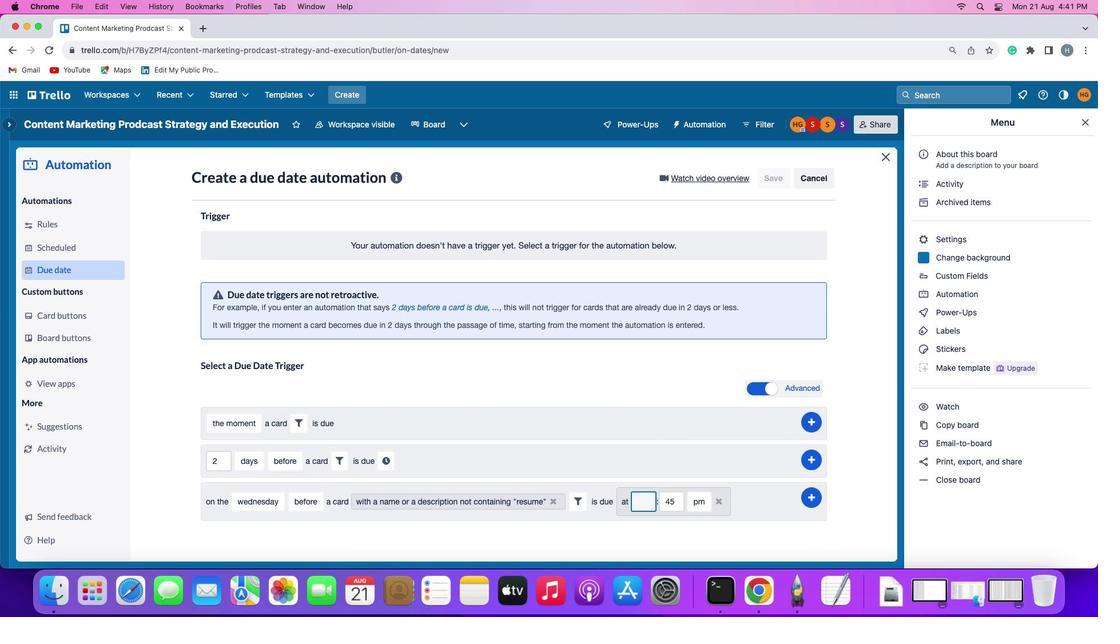 
Action: Key pressed Key.backspace'1'
Screenshot: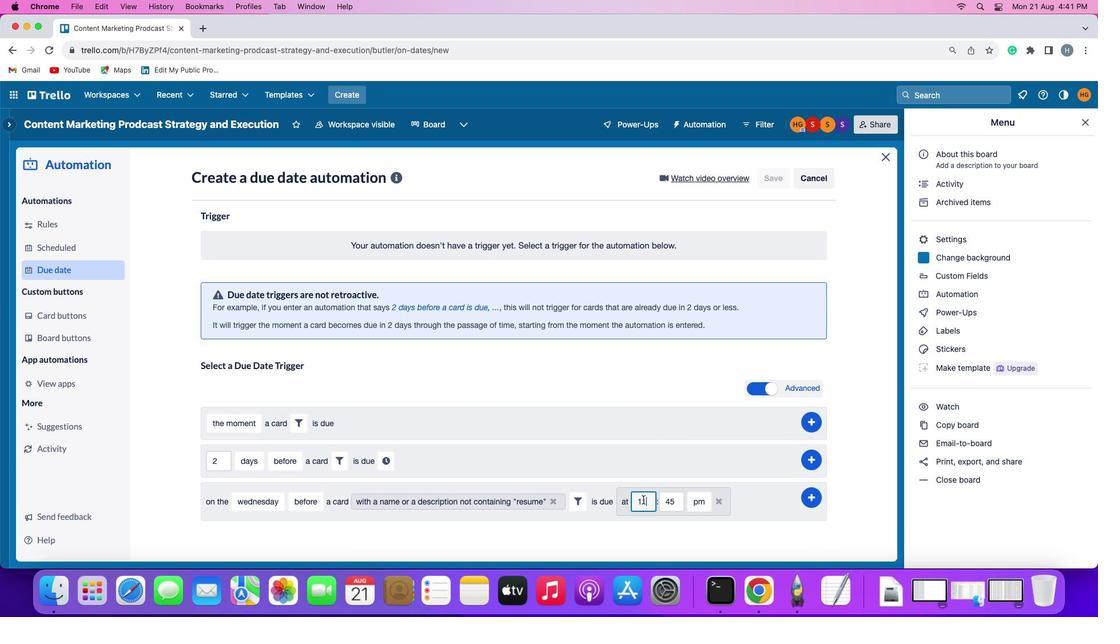
Action: Mouse moved to (642, 499)
Screenshot: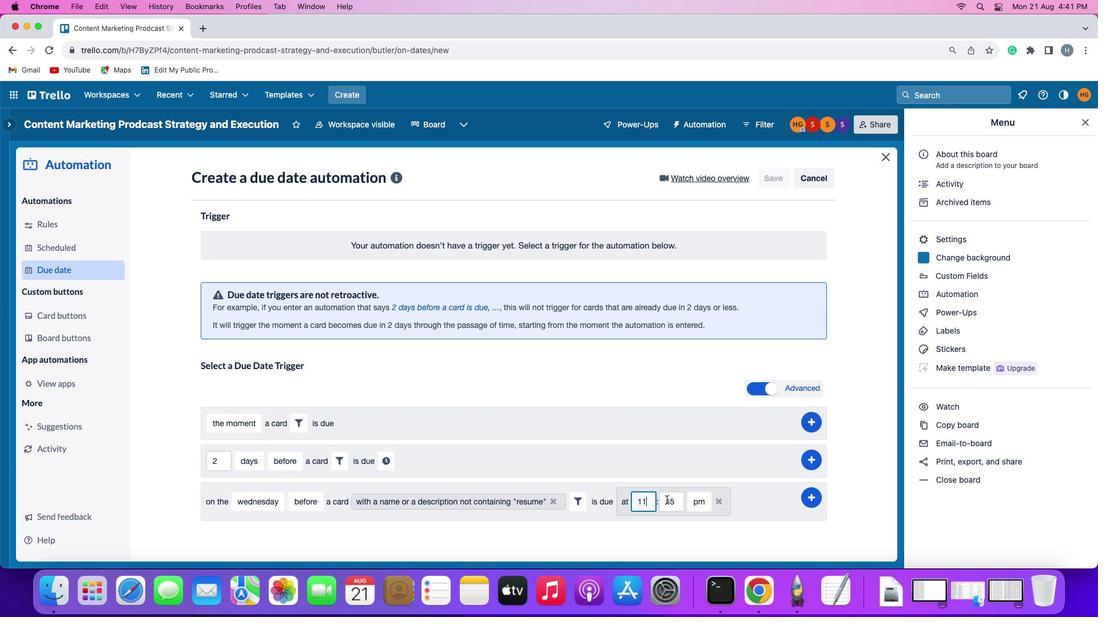 
Action: Key pressed '1'
Screenshot: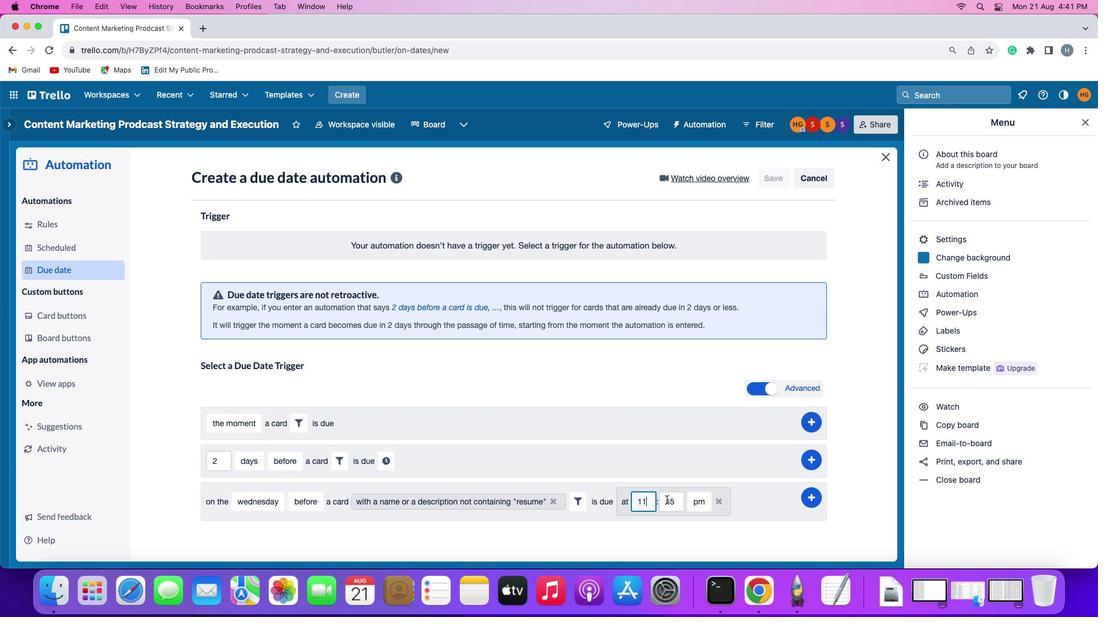 
Action: Mouse moved to (671, 499)
Screenshot: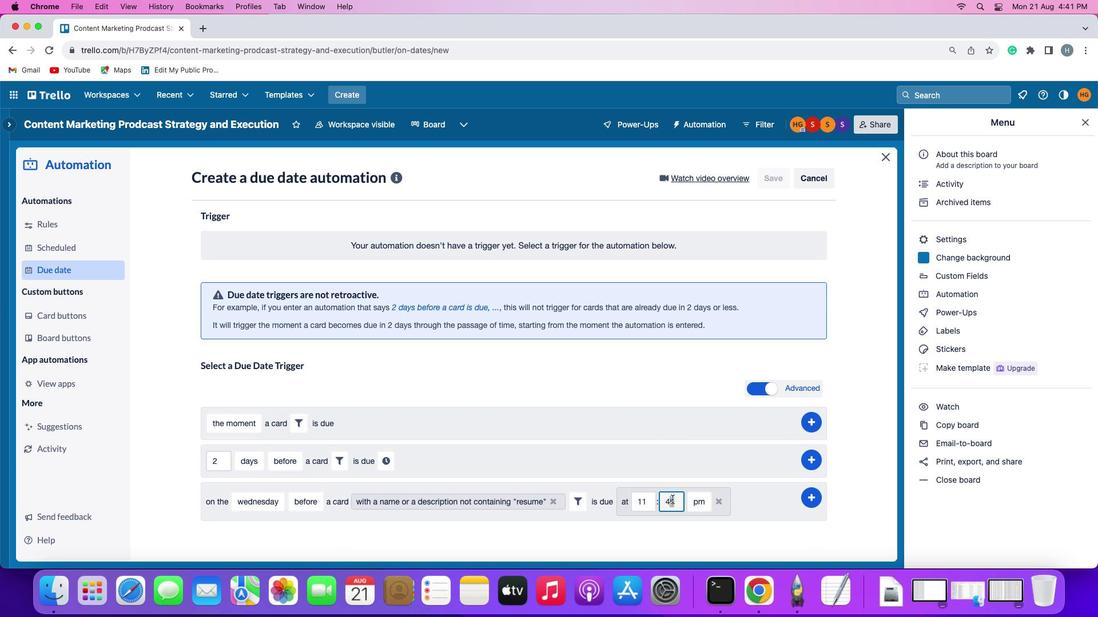 
Action: Mouse pressed left at (671, 499)
Screenshot: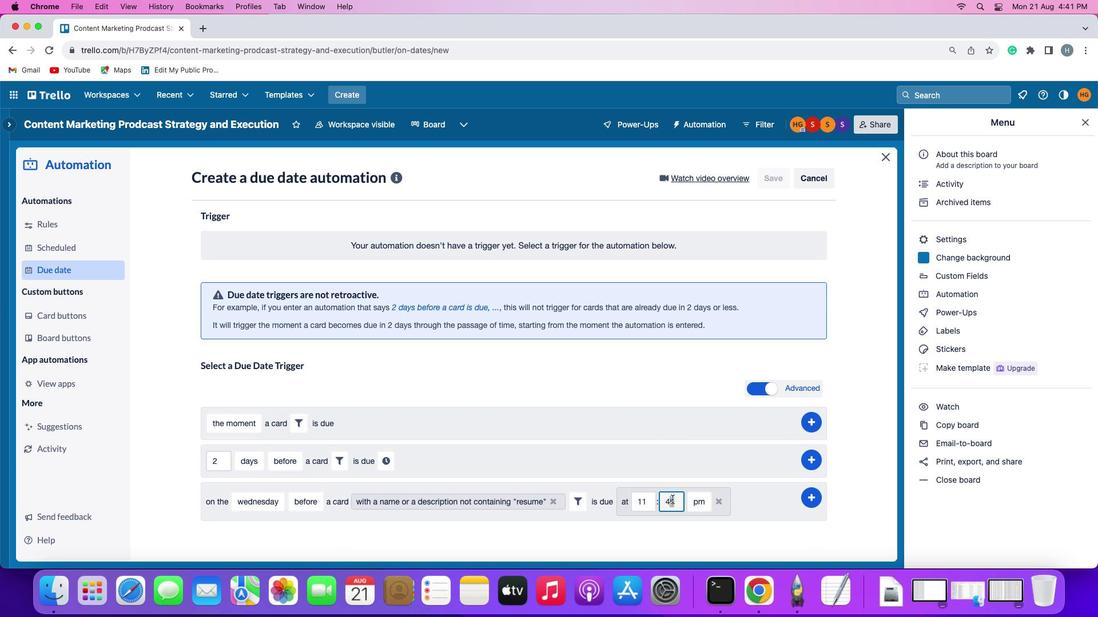 
Action: Mouse moved to (672, 499)
Screenshot: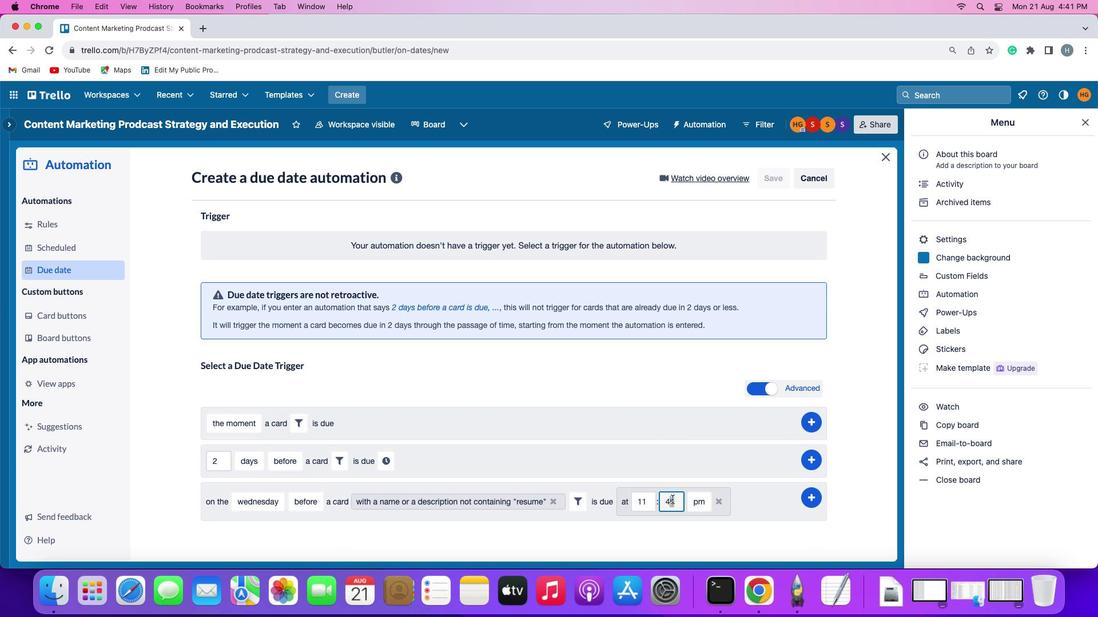 
Action: Key pressed Key.backspaceKey.backspace'0''0'
Screenshot: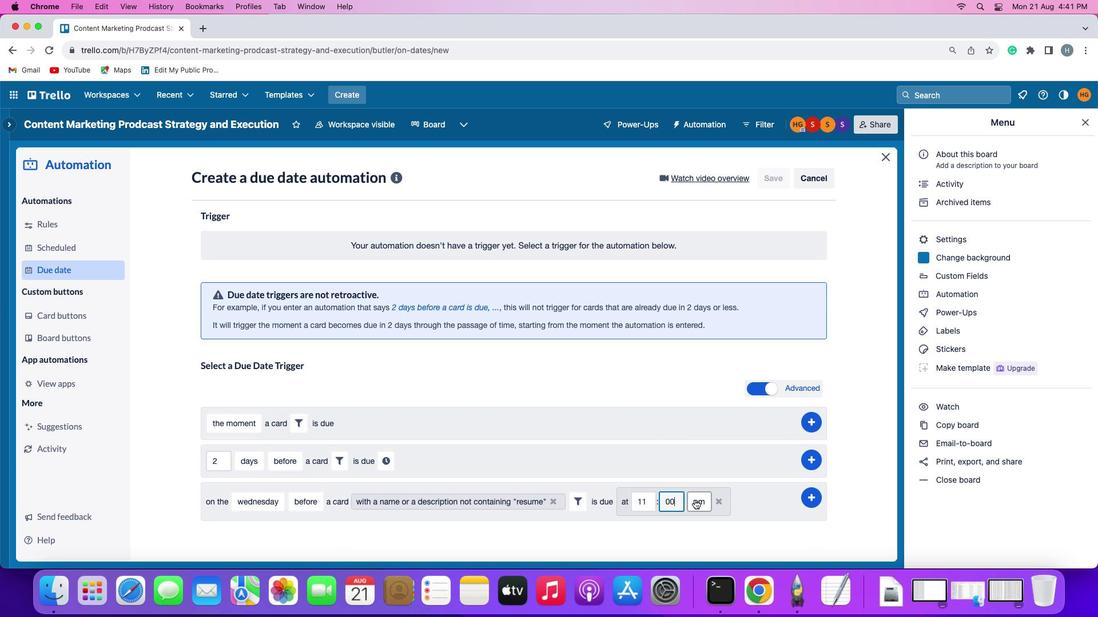 
Action: Mouse moved to (694, 499)
Screenshot: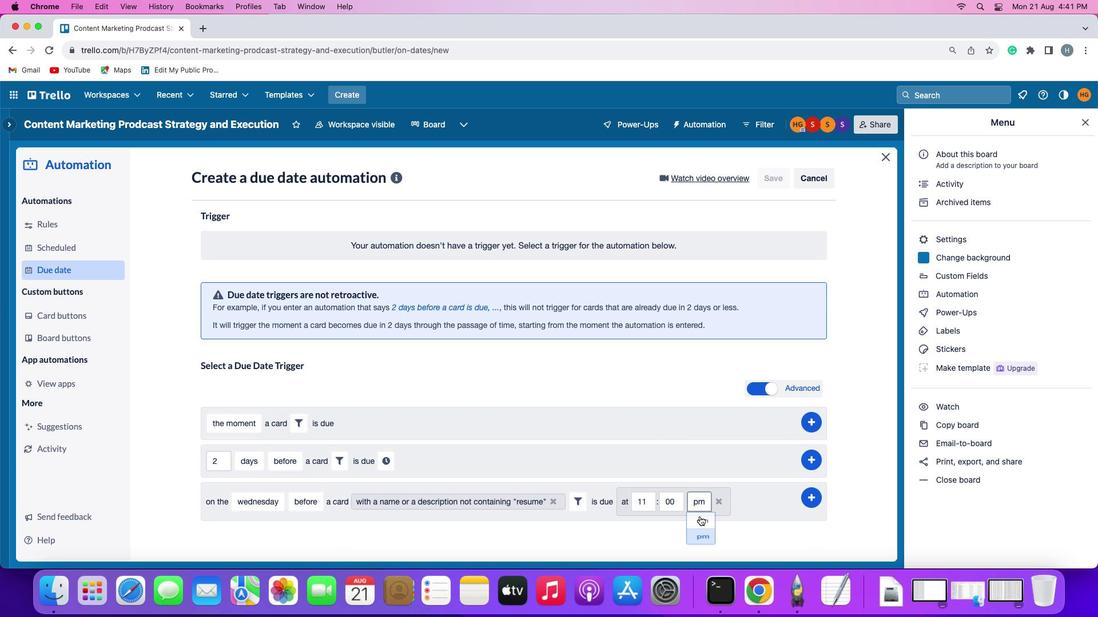 
Action: Mouse pressed left at (694, 499)
Screenshot: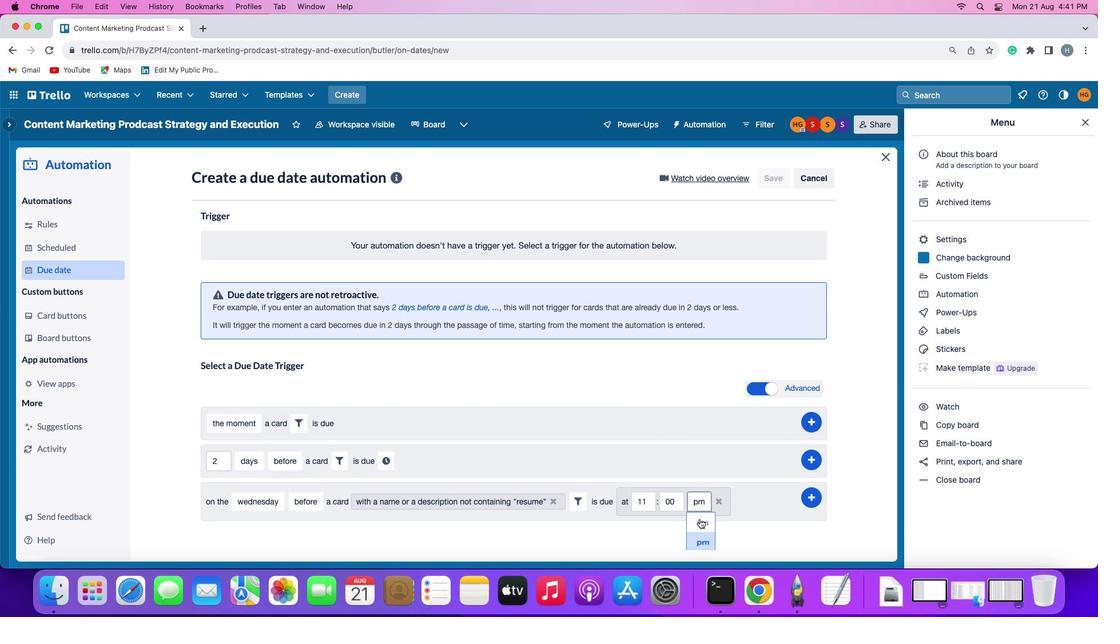 
Action: Mouse moved to (699, 519)
Screenshot: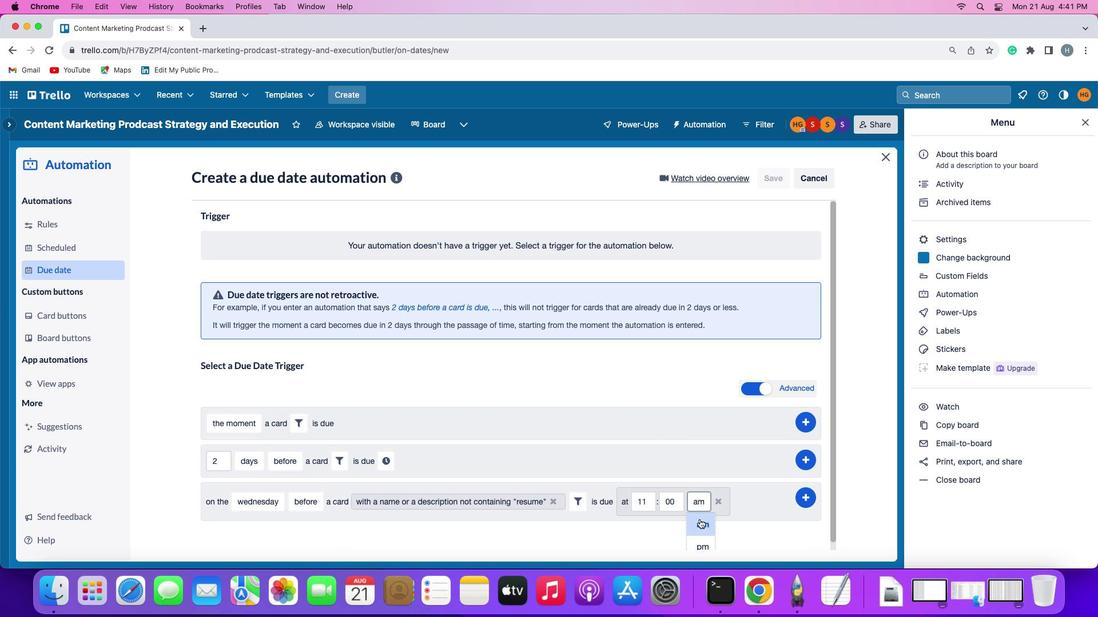 
Action: Mouse pressed left at (699, 519)
Screenshot: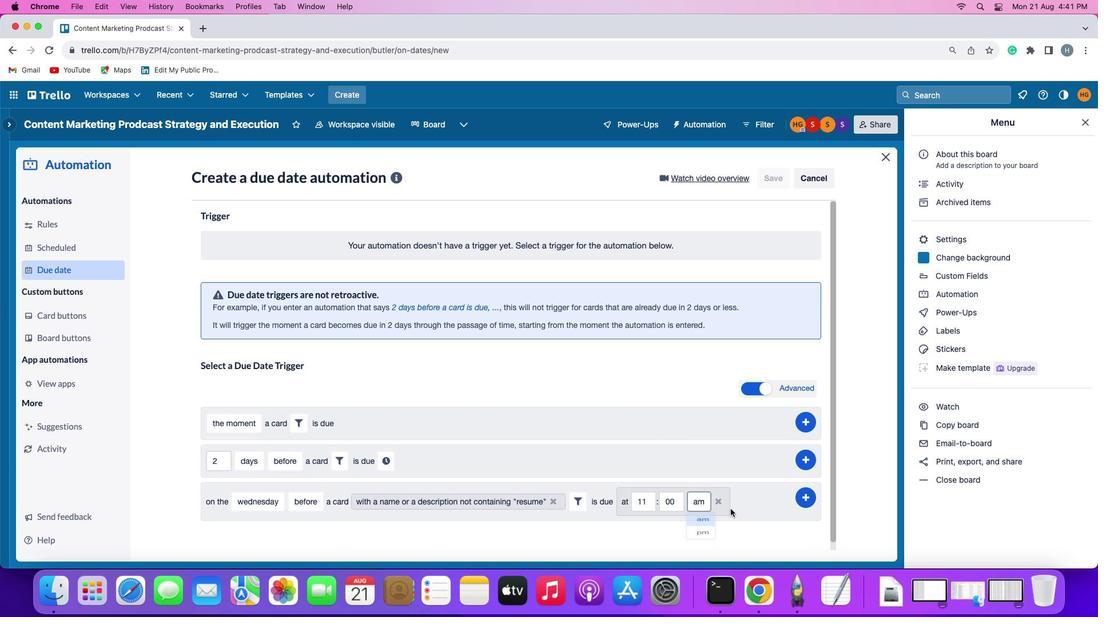 
Action: Mouse moved to (812, 494)
Screenshot: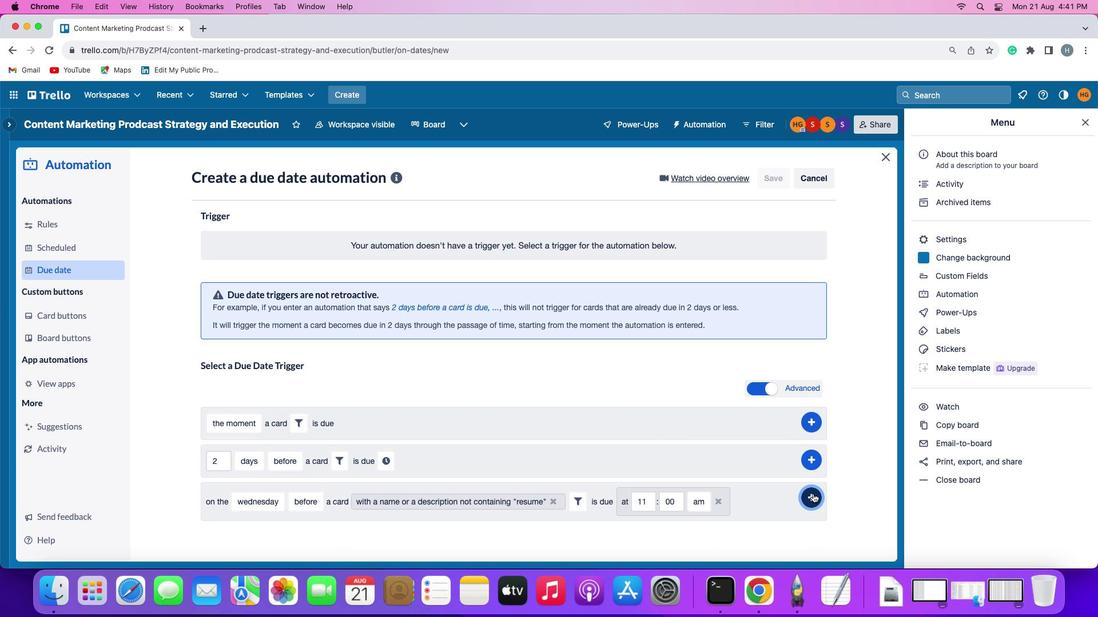 
Action: Mouse pressed left at (812, 494)
Screenshot: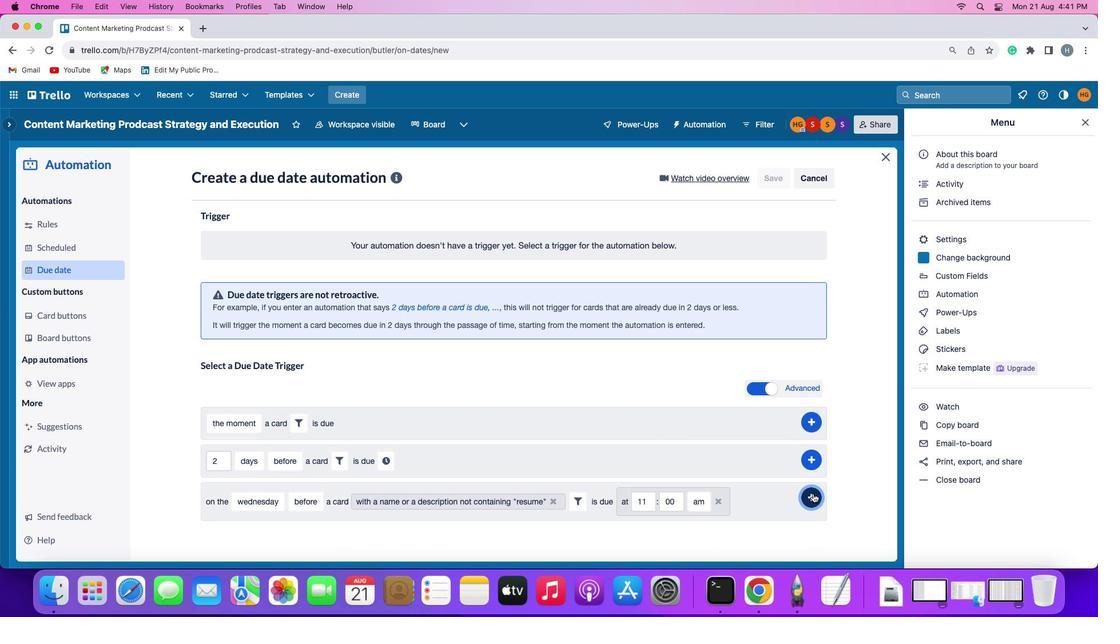 
Action: Mouse moved to (855, 415)
Screenshot: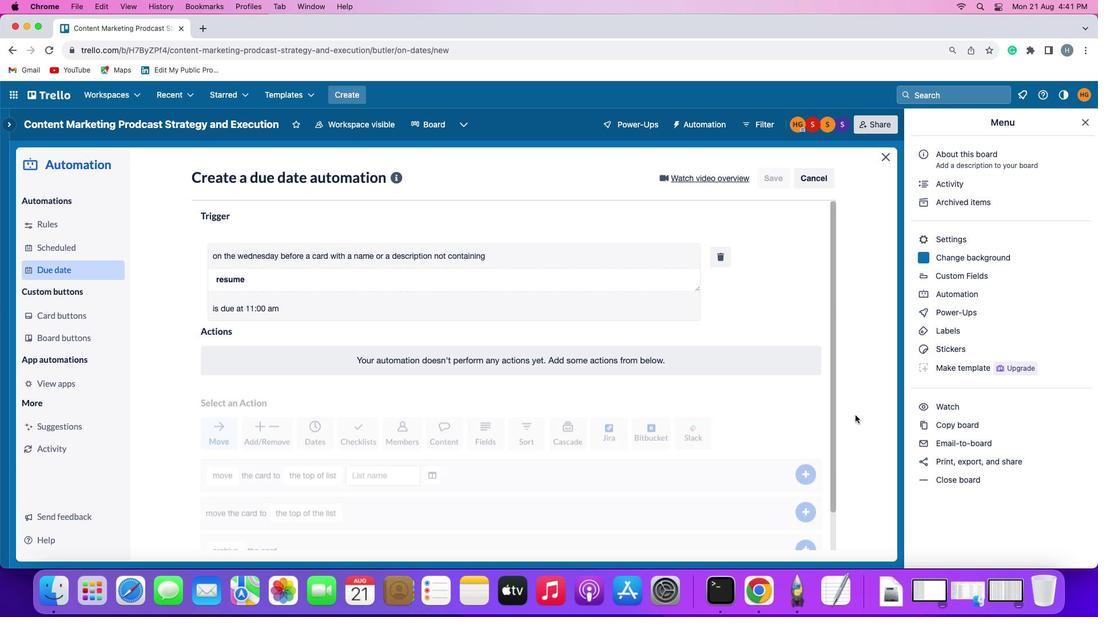 
